 Task: Look for space in Constanta, Romania from 6th June, 2023 to 8th June, 2023 for 2 adults in price range Rs.7000 to Rs.12000. Place can be private room with 1  bedroom having 2 beds and 1 bathroom. Property type can be house, flat, guest house. Booking option can be shelf check-in. Required host language is English.
Action: Mouse moved to (511, 104)
Screenshot: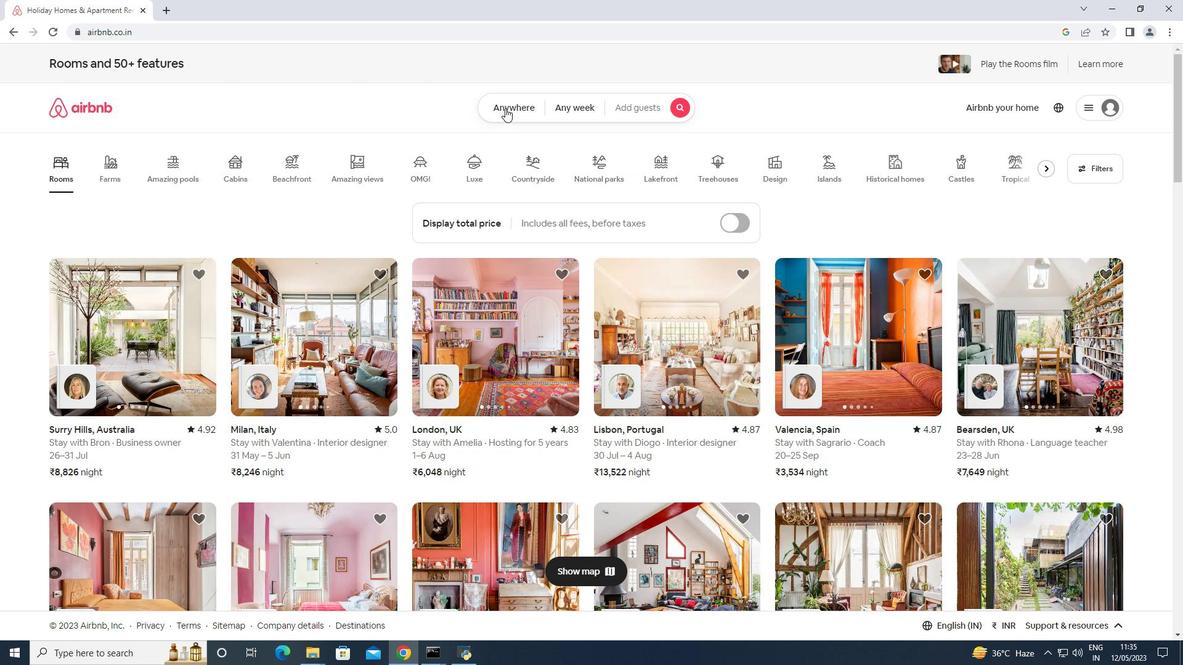 
Action: Mouse pressed left at (511, 104)
Screenshot: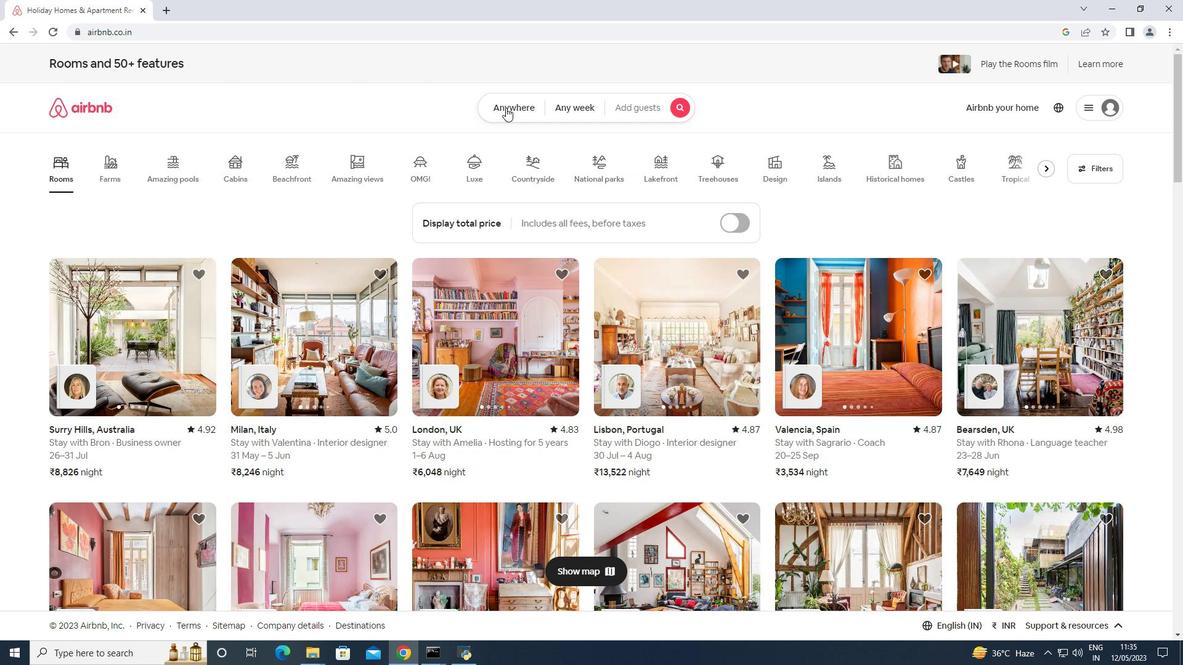 
Action: Mouse moved to (403, 149)
Screenshot: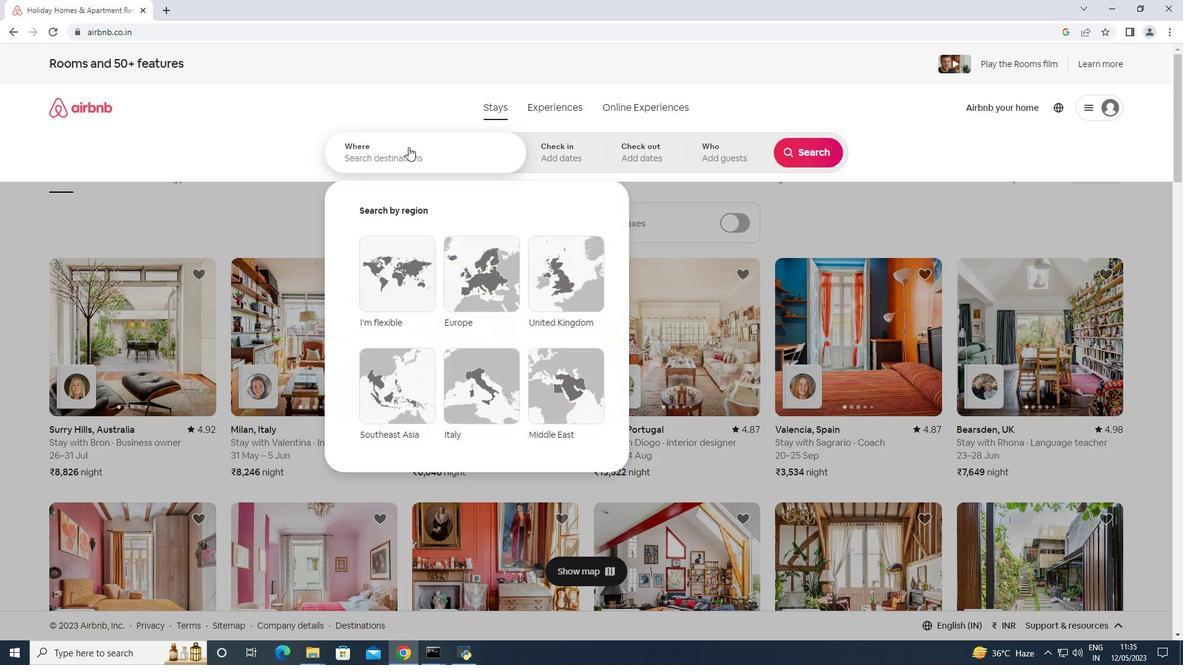 
Action: Mouse pressed left at (403, 149)
Screenshot: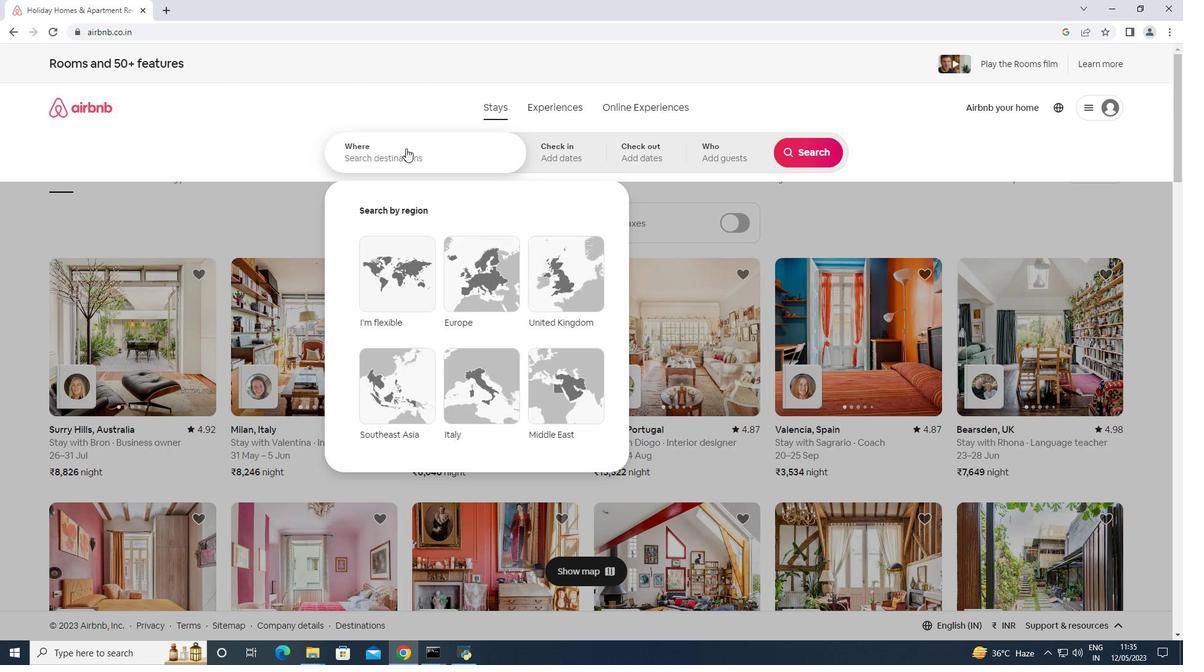 
Action: Key pressed <Key.shift>Constanta,<Key.space><Key.shift>Romania<Key.enter>
Screenshot: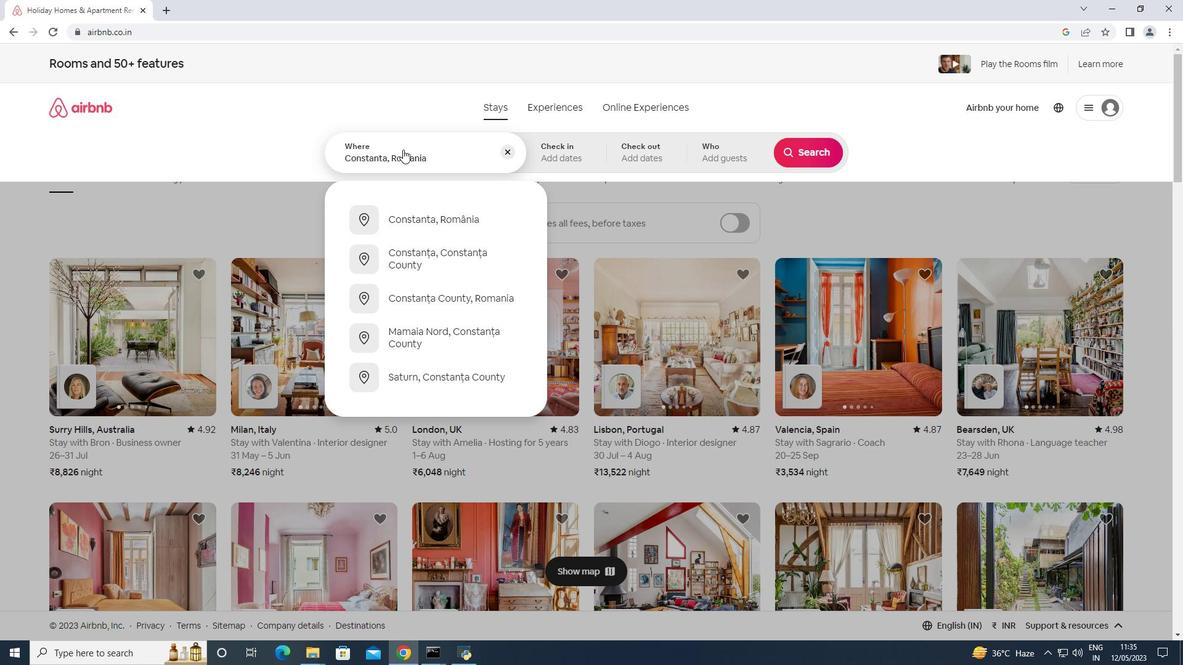 
Action: Mouse moved to (681, 336)
Screenshot: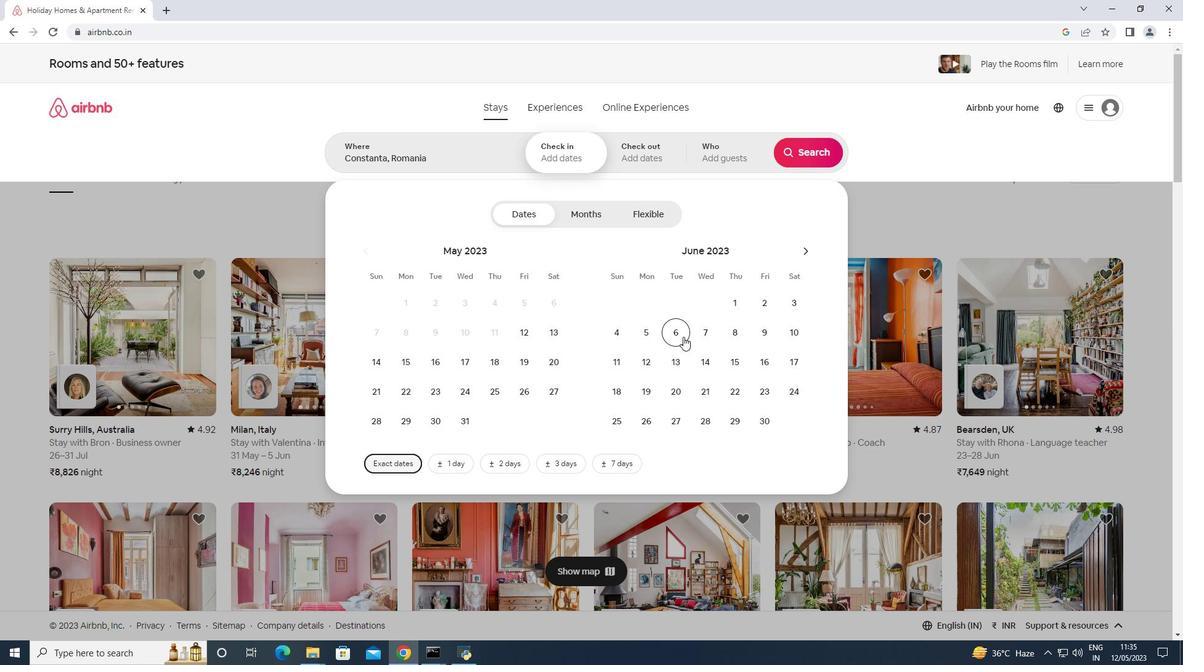 
Action: Mouse pressed left at (681, 336)
Screenshot: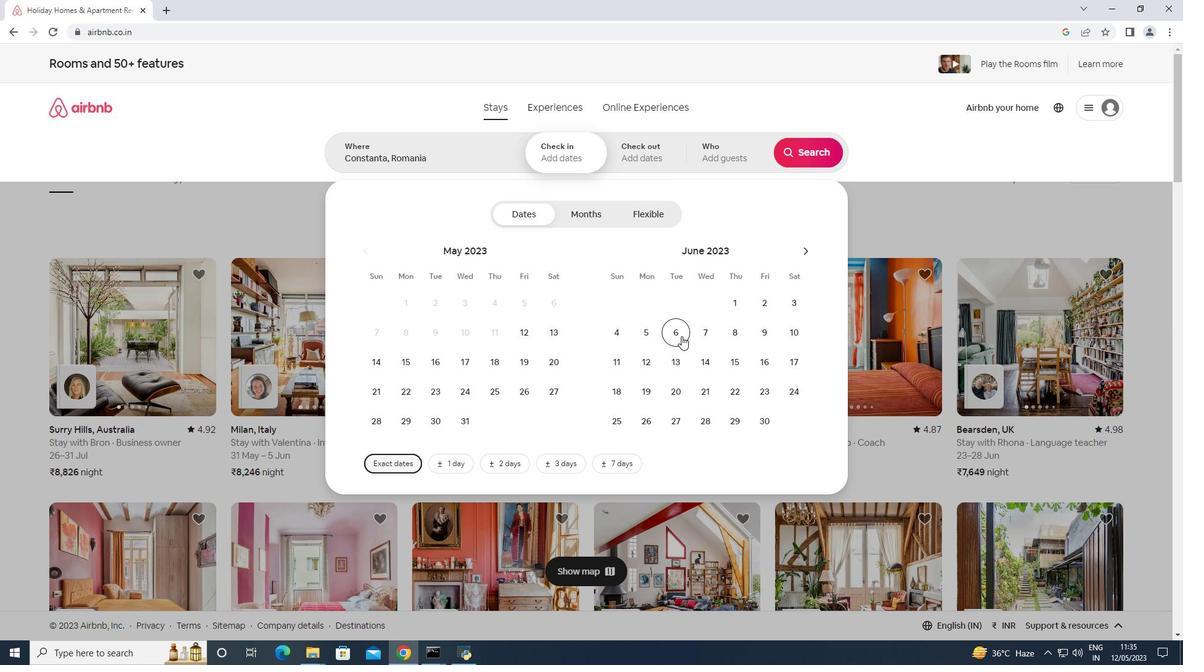
Action: Mouse moved to (728, 334)
Screenshot: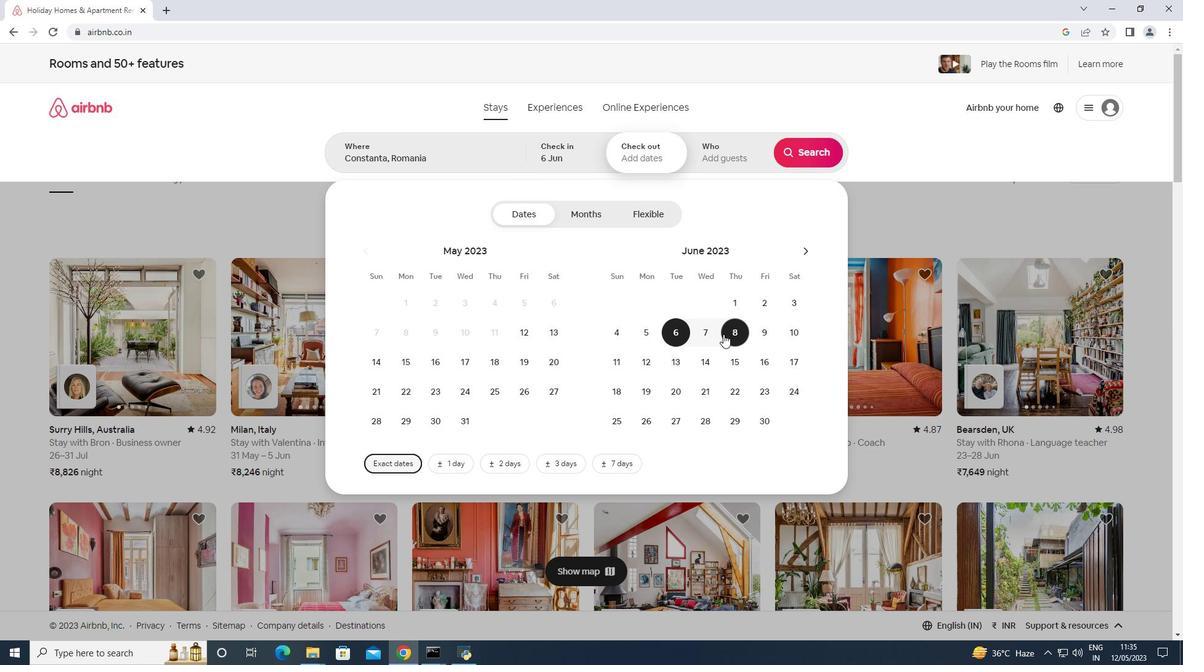 
Action: Mouse pressed left at (728, 334)
Screenshot: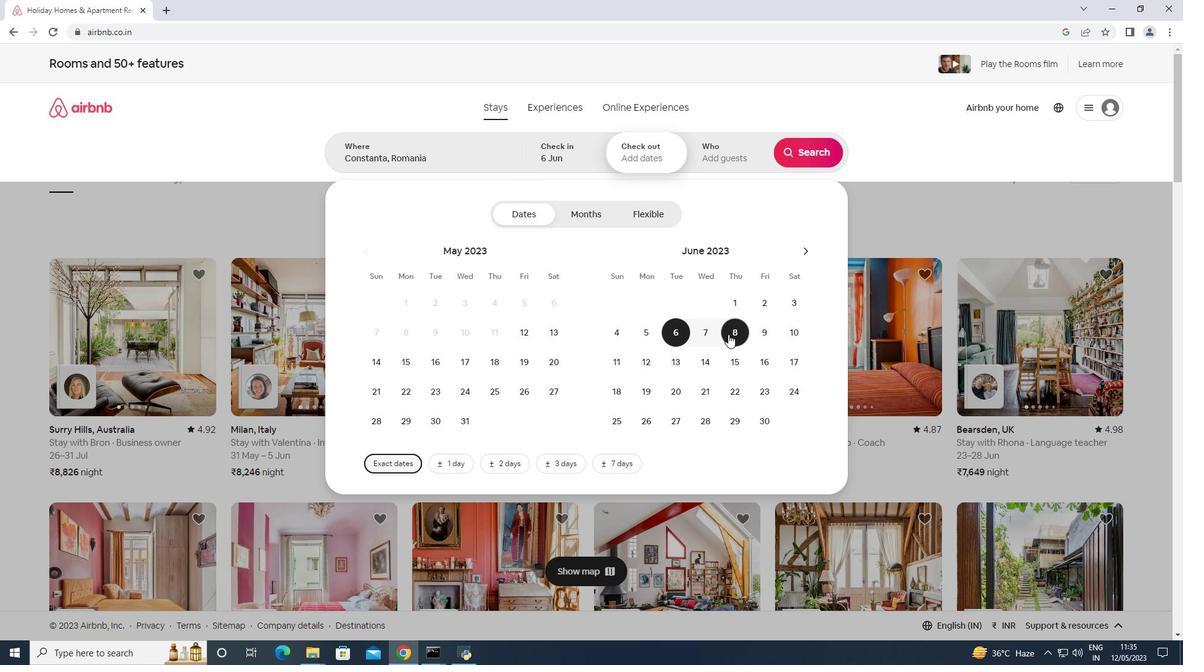 
Action: Mouse moved to (716, 149)
Screenshot: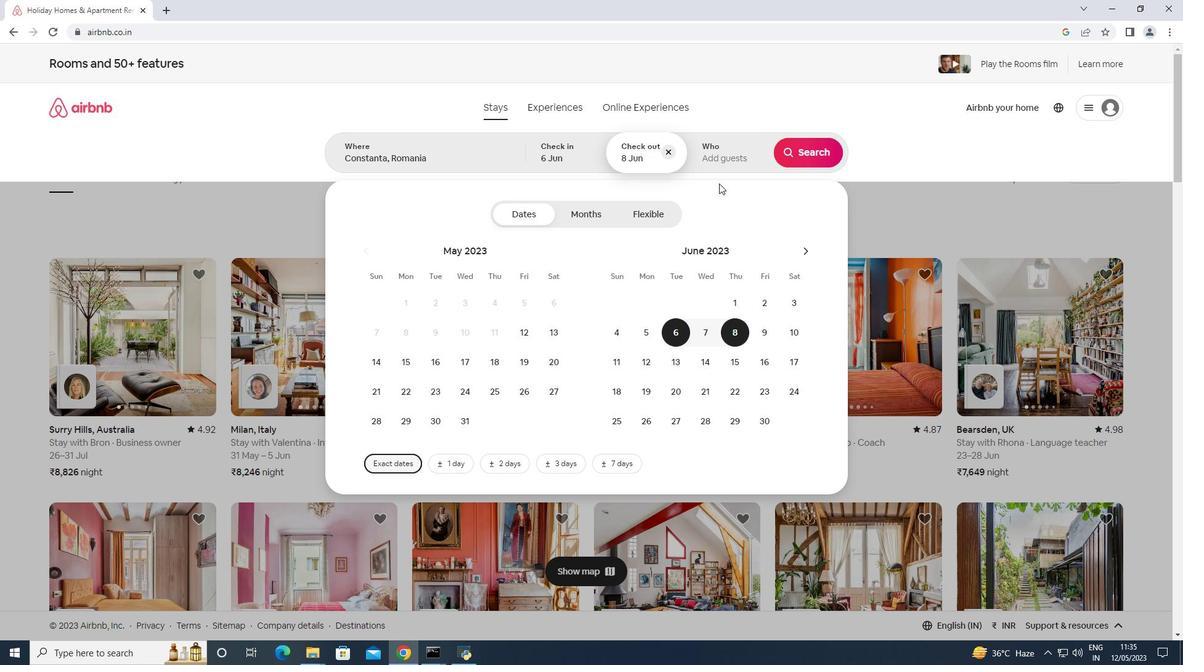 
Action: Mouse pressed left at (716, 149)
Screenshot: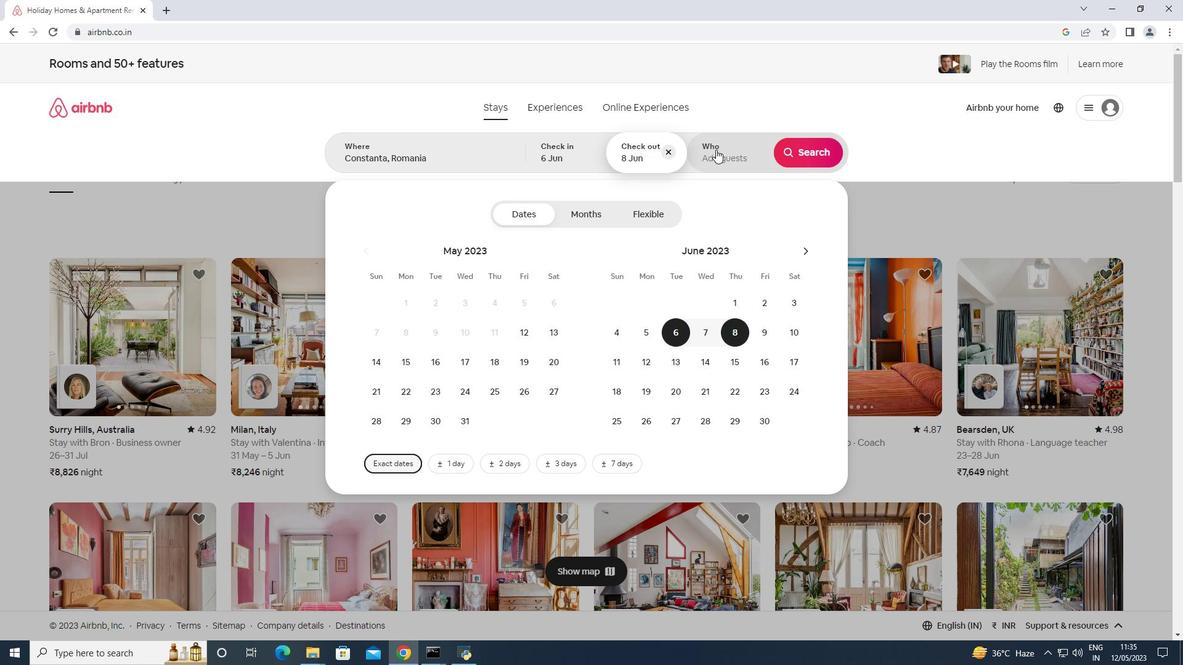 
Action: Mouse moved to (812, 211)
Screenshot: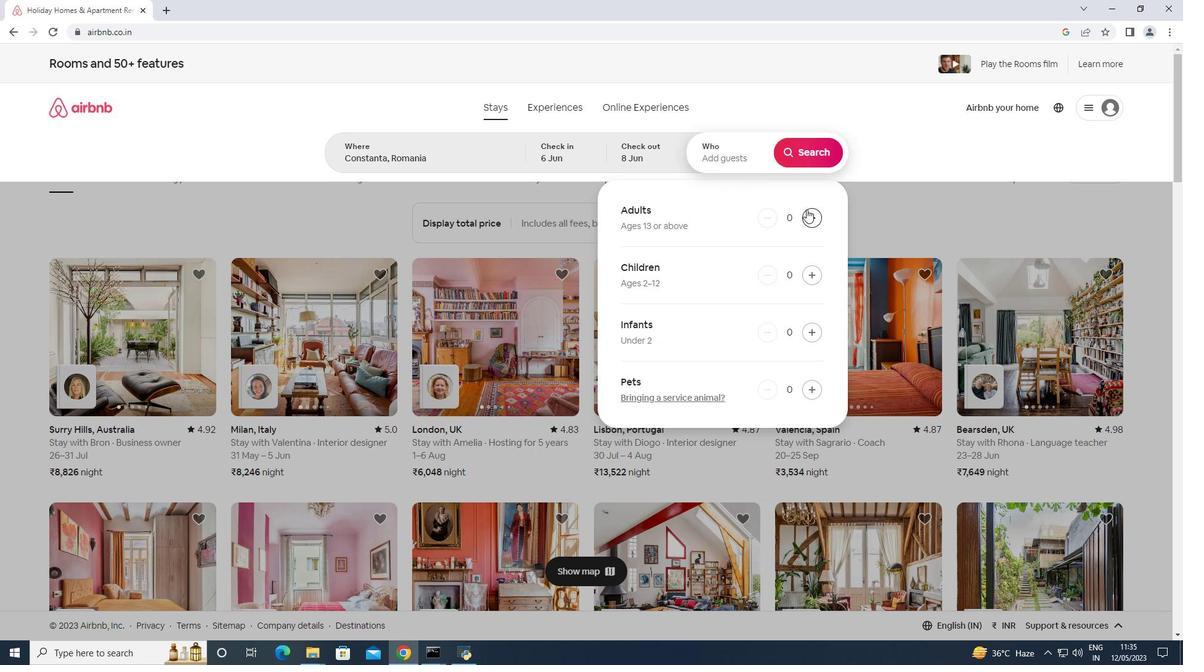 
Action: Mouse pressed left at (812, 211)
Screenshot: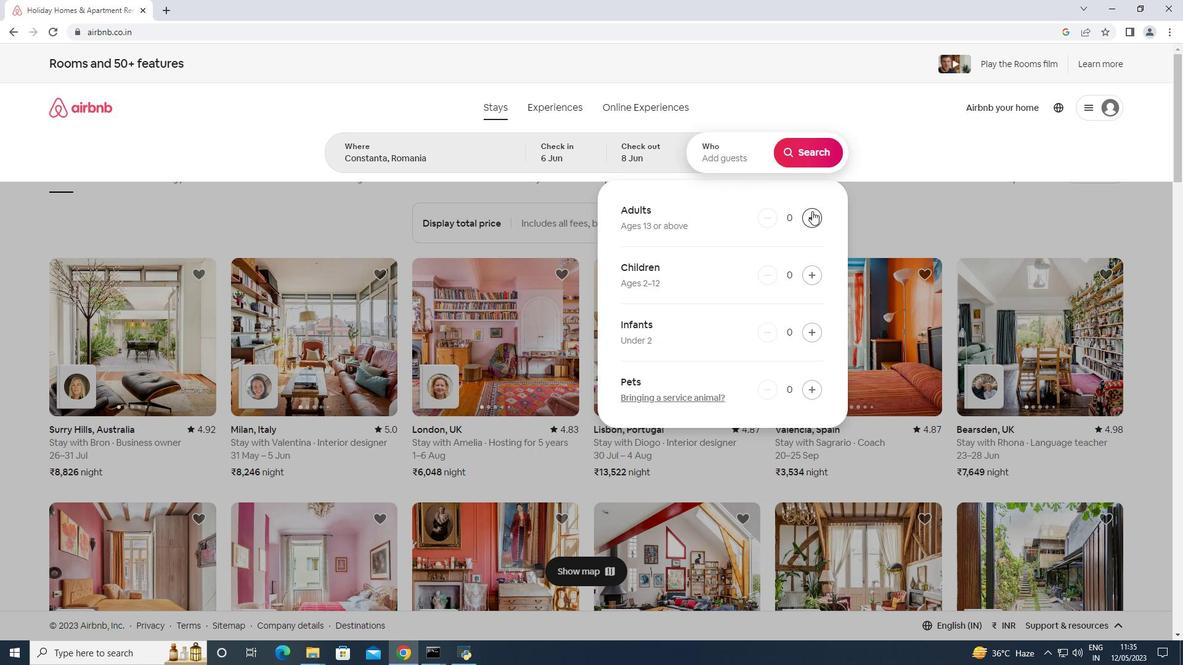 
Action: Mouse pressed left at (812, 211)
Screenshot: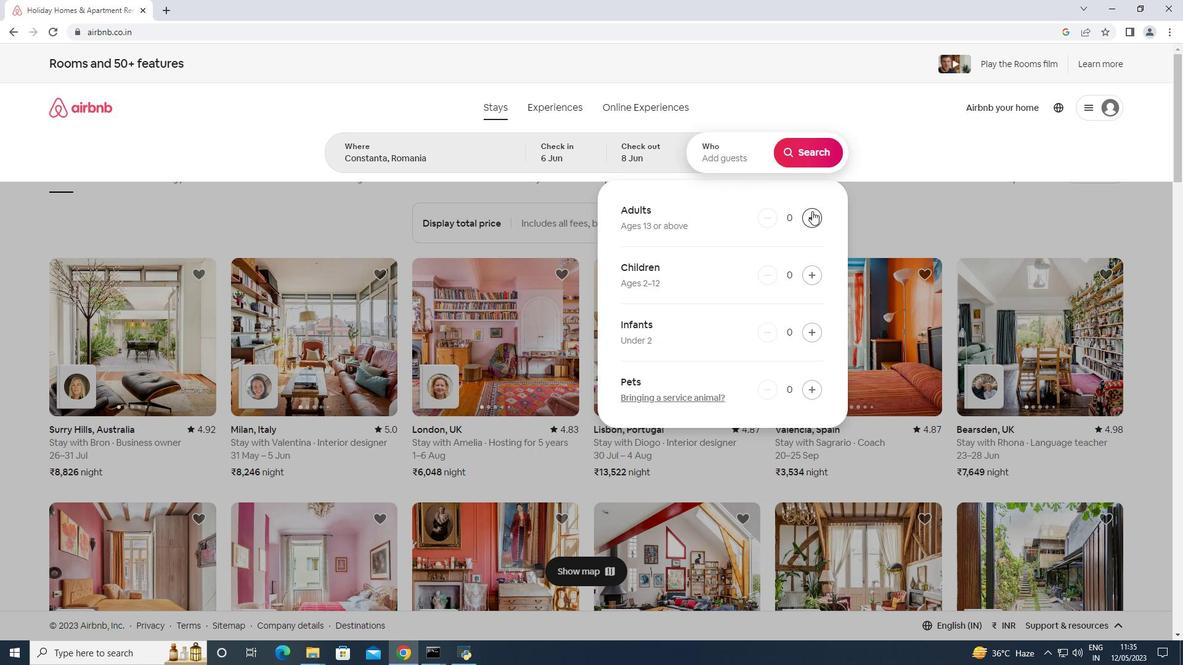 
Action: Mouse moved to (802, 154)
Screenshot: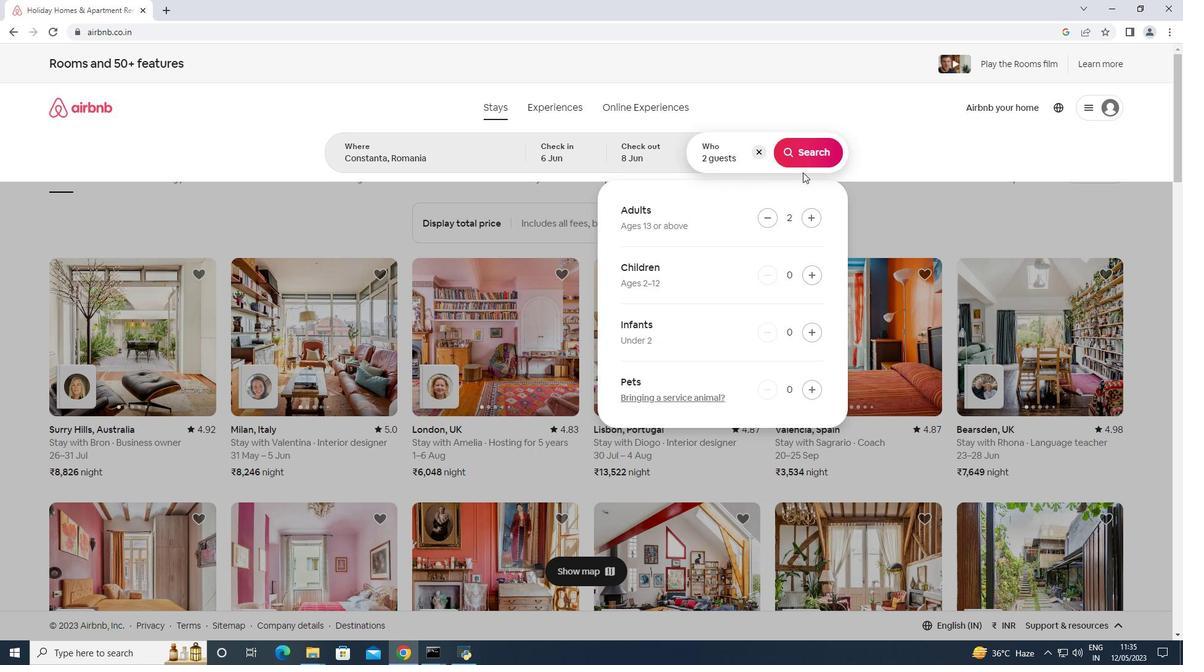 
Action: Mouse pressed left at (802, 154)
Screenshot: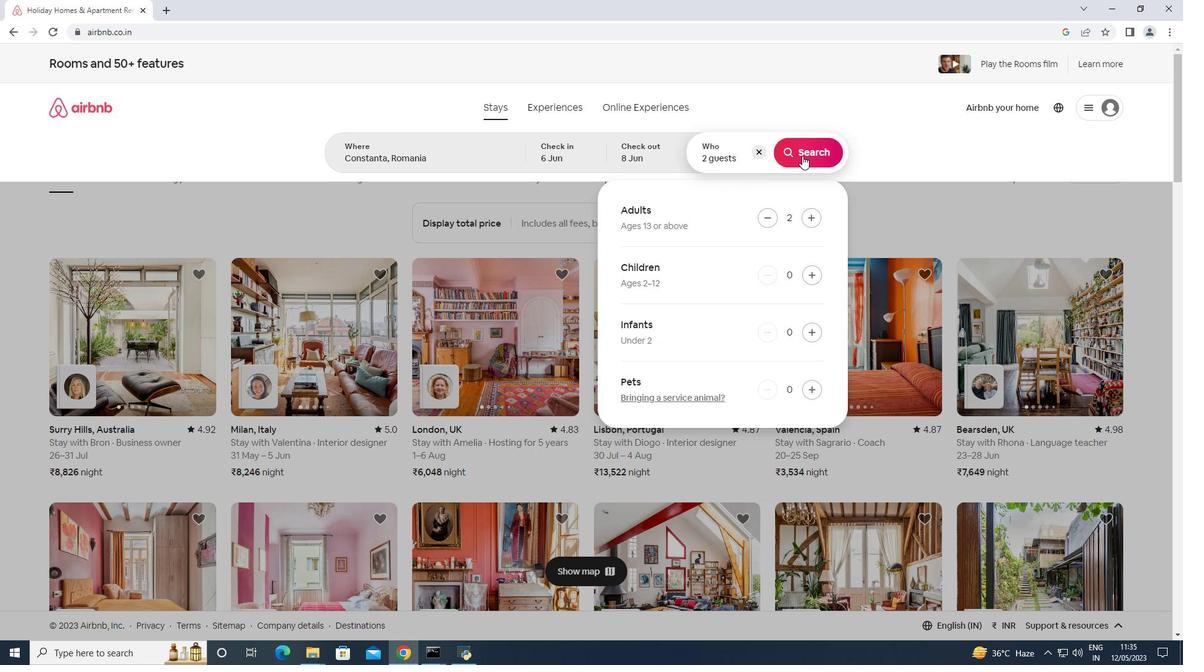 
Action: Mouse moved to (1131, 108)
Screenshot: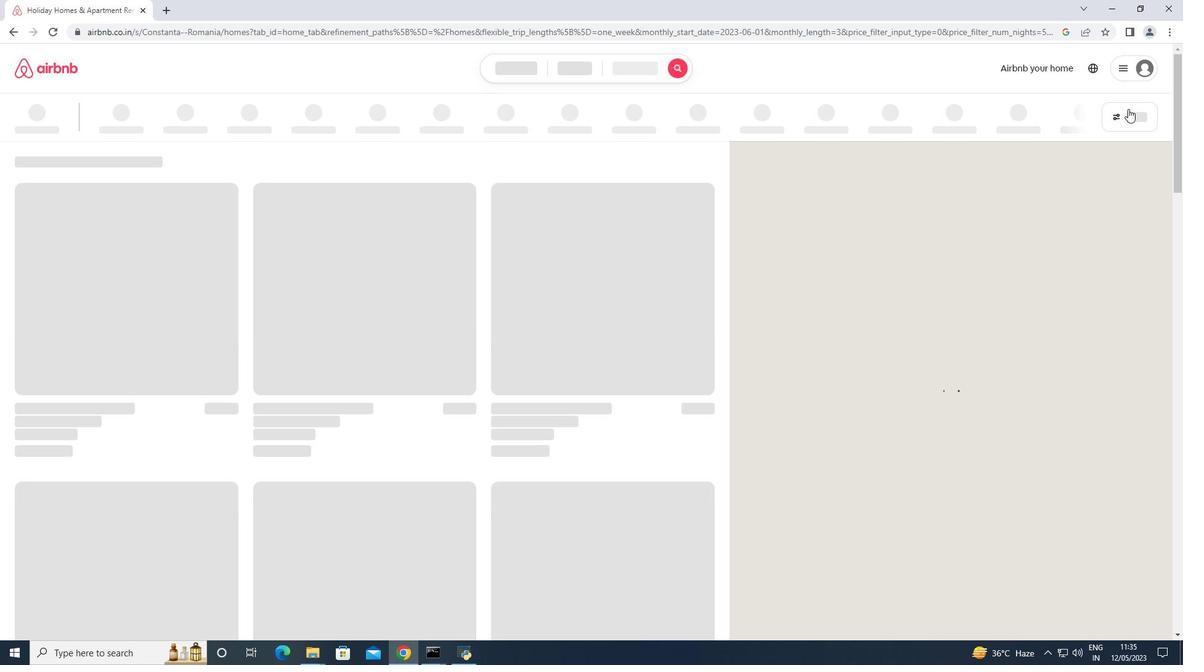 
Action: Mouse pressed left at (1131, 108)
Screenshot: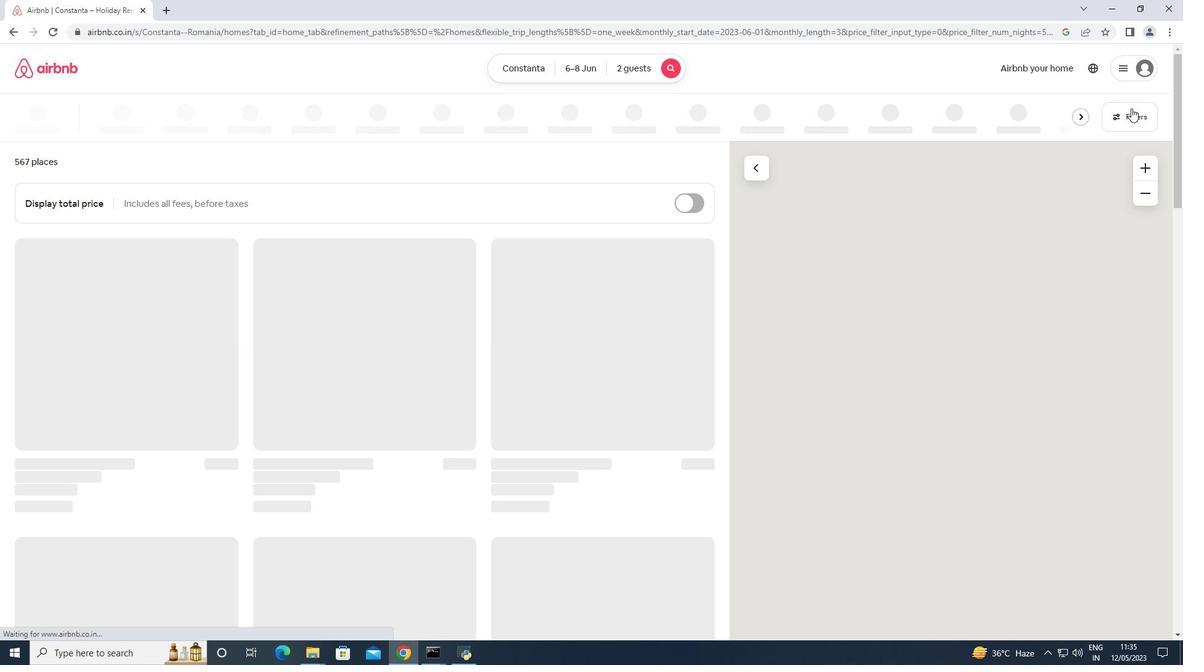 
Action: Mouse moved to (527, 406)
Screenshot: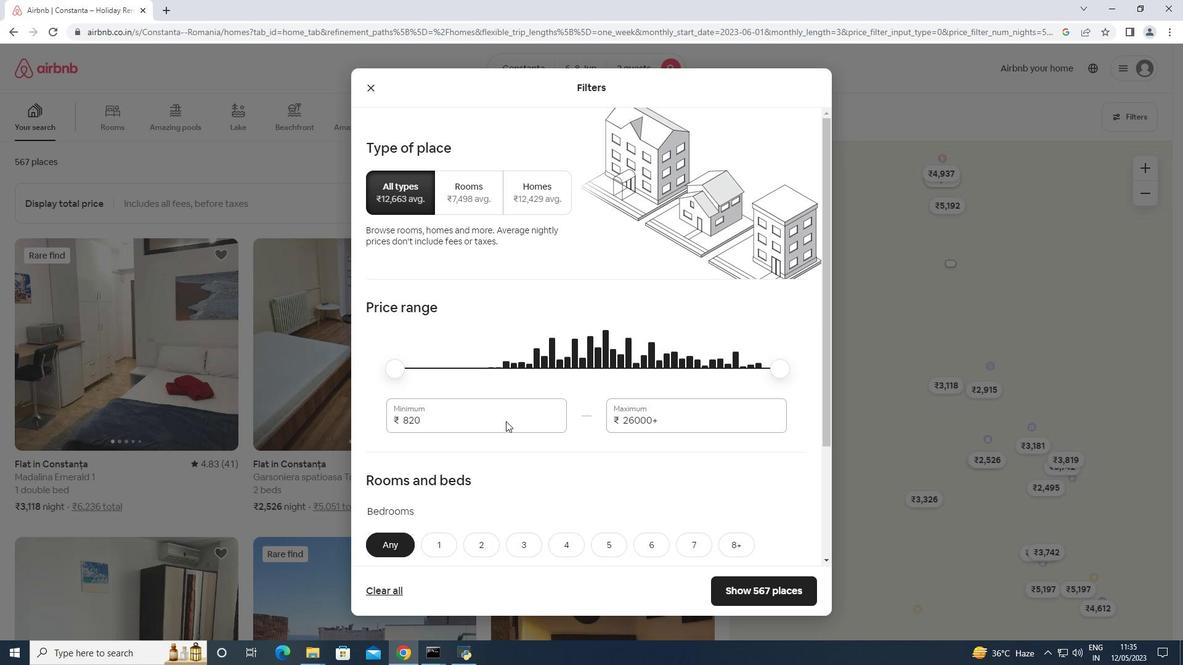 
Action: Mouse pressed left at (527, 406)
Screenshot: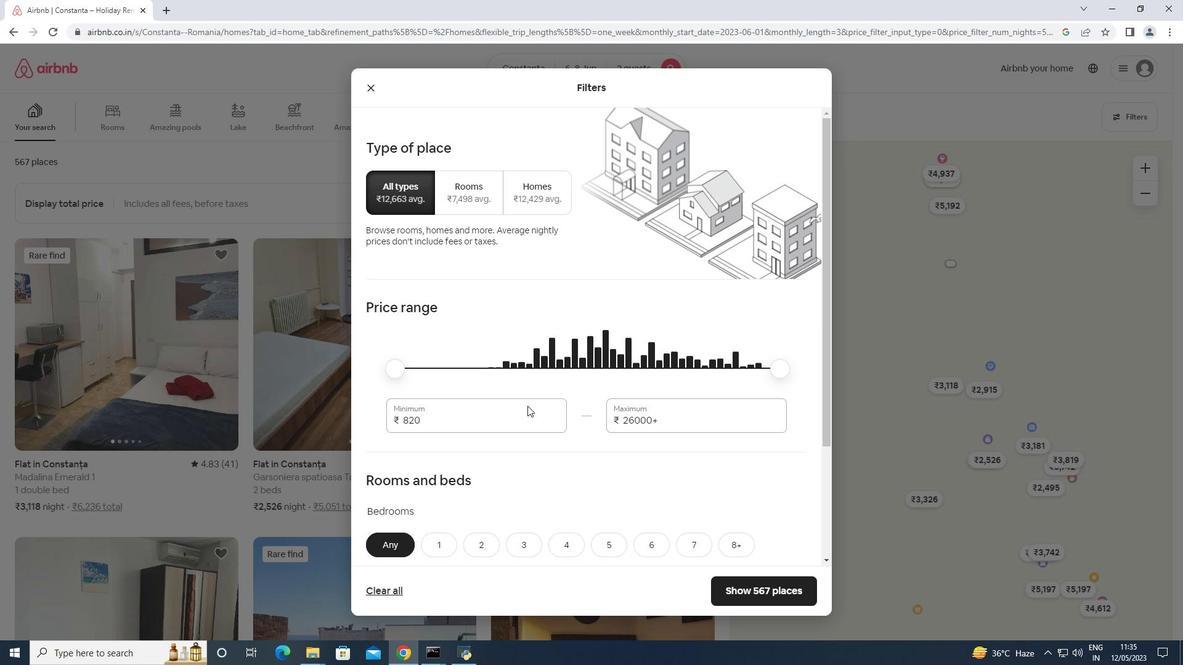 
Action: Mouse pressed left at (527, 406)
Screenshot: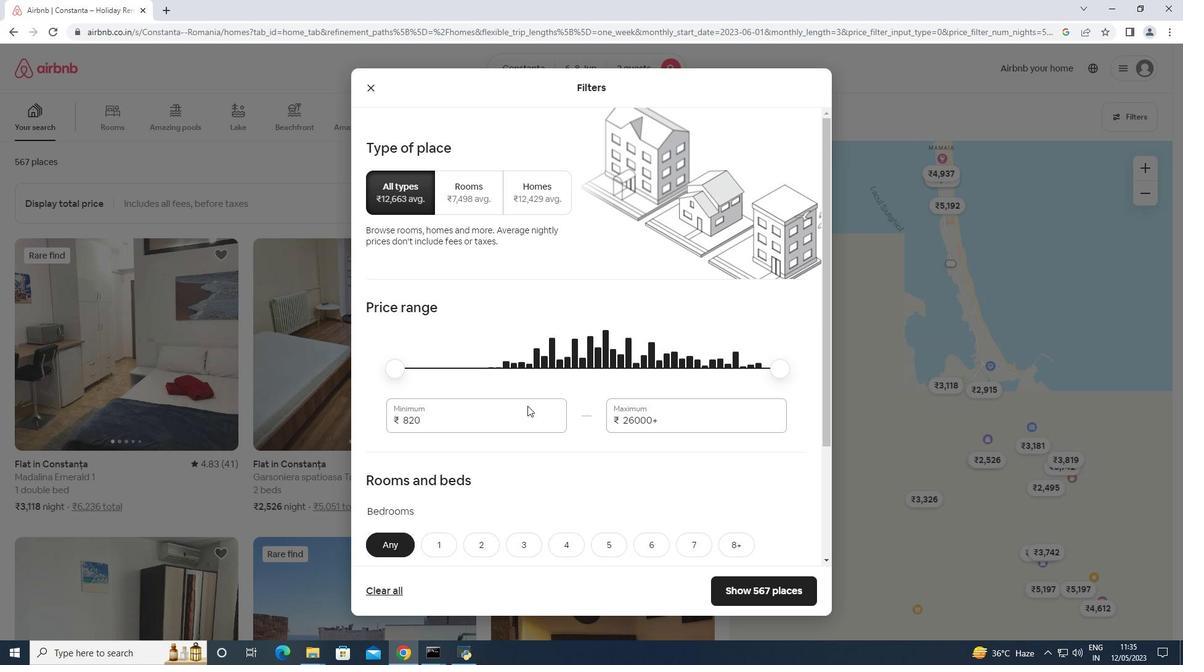 
Action: Mouse moved to (528, 405)
Screenshot: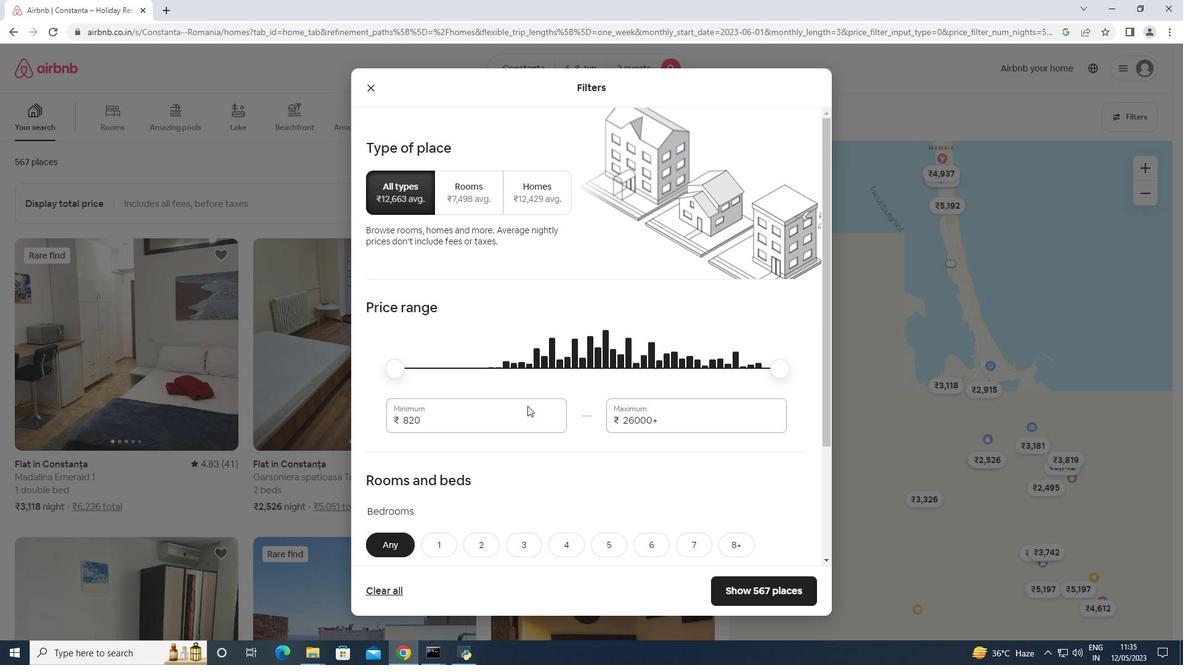 
Action: Mouse pressed left at (528, 405)
Screenshot: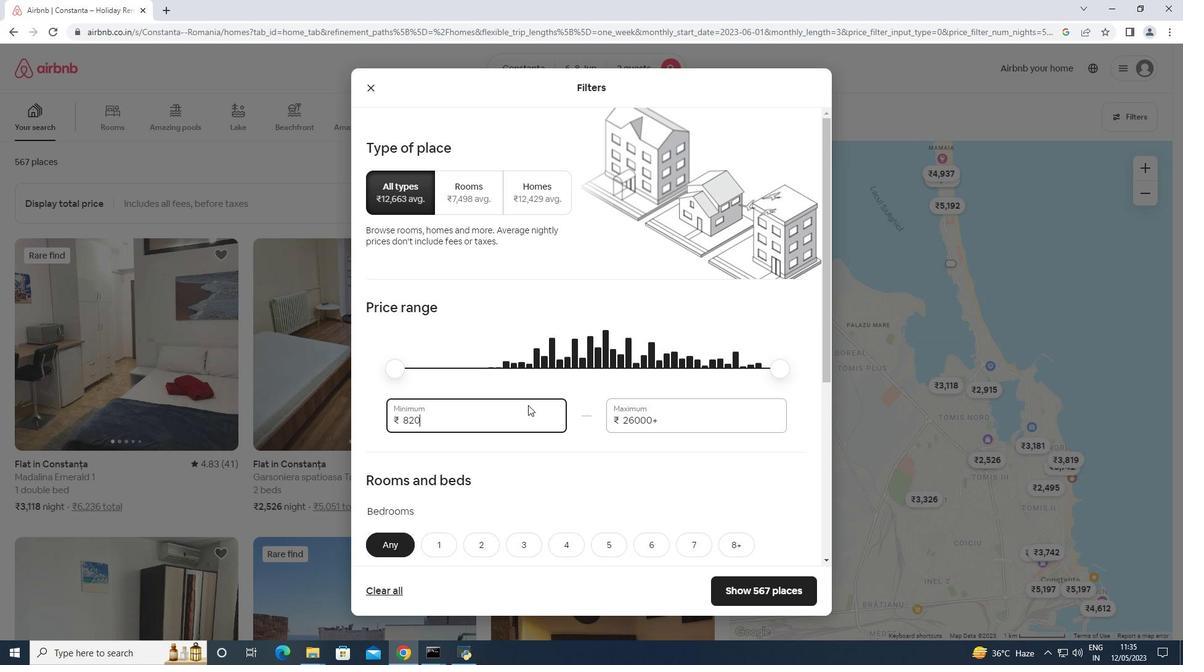 
Action: Mouse pressed left at (528, 405)
Screenshot: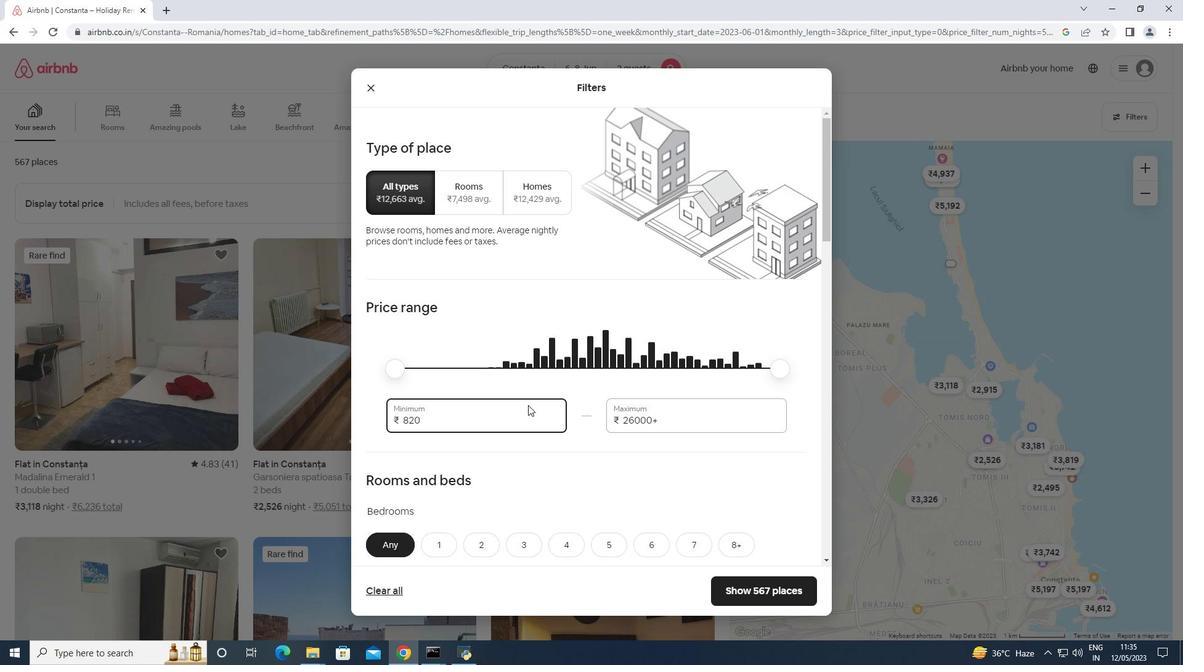 
Action: Mouse pressed left at (528, 405)
Screenshot: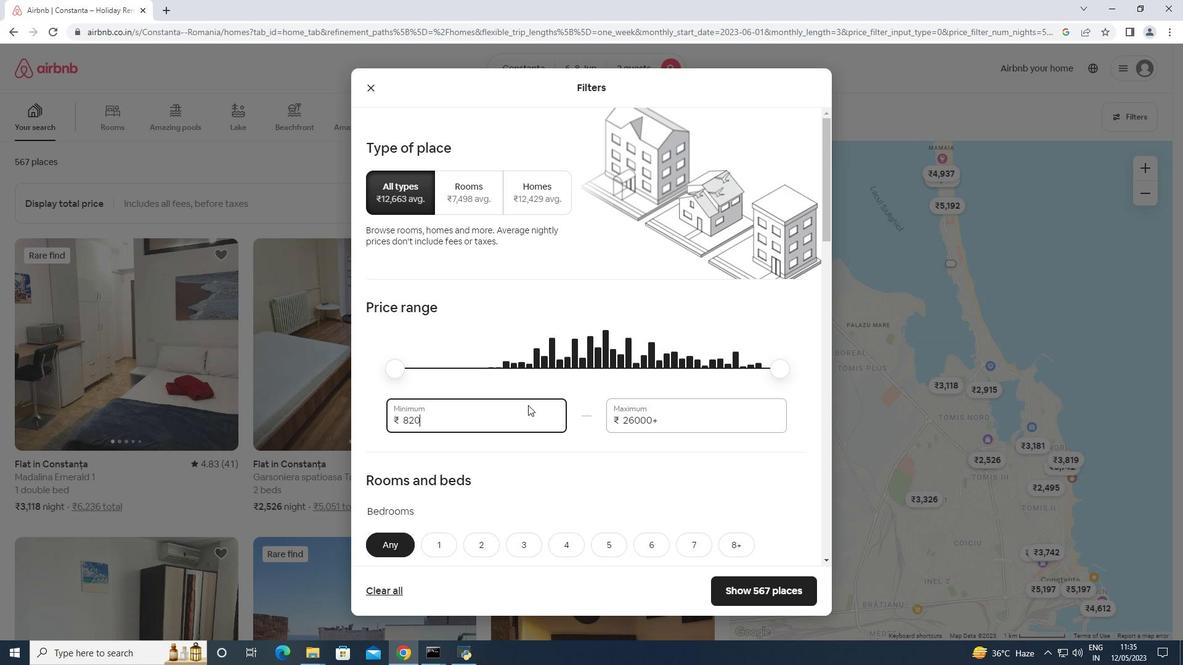 
Action: Mouse pressed left at (528, 405)
Screenshot: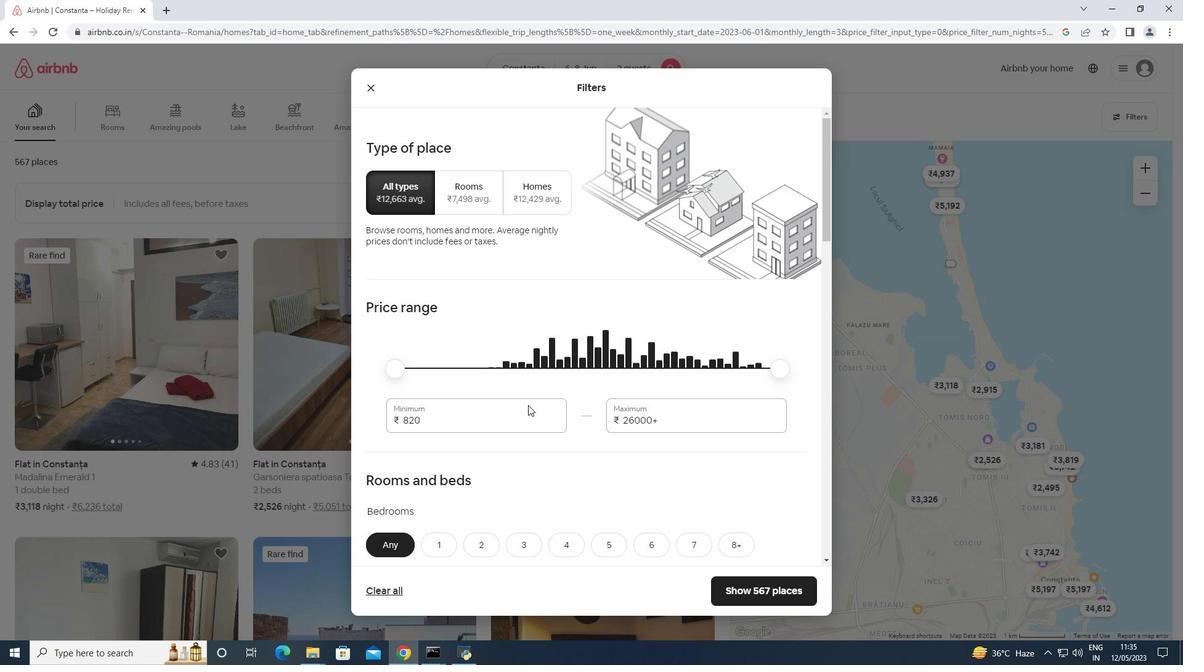
Action: Key pressed <Key.backspace><Key.backspace><Key.backspace><Key.backspace>7000<Key.tab>12000
Screenshot: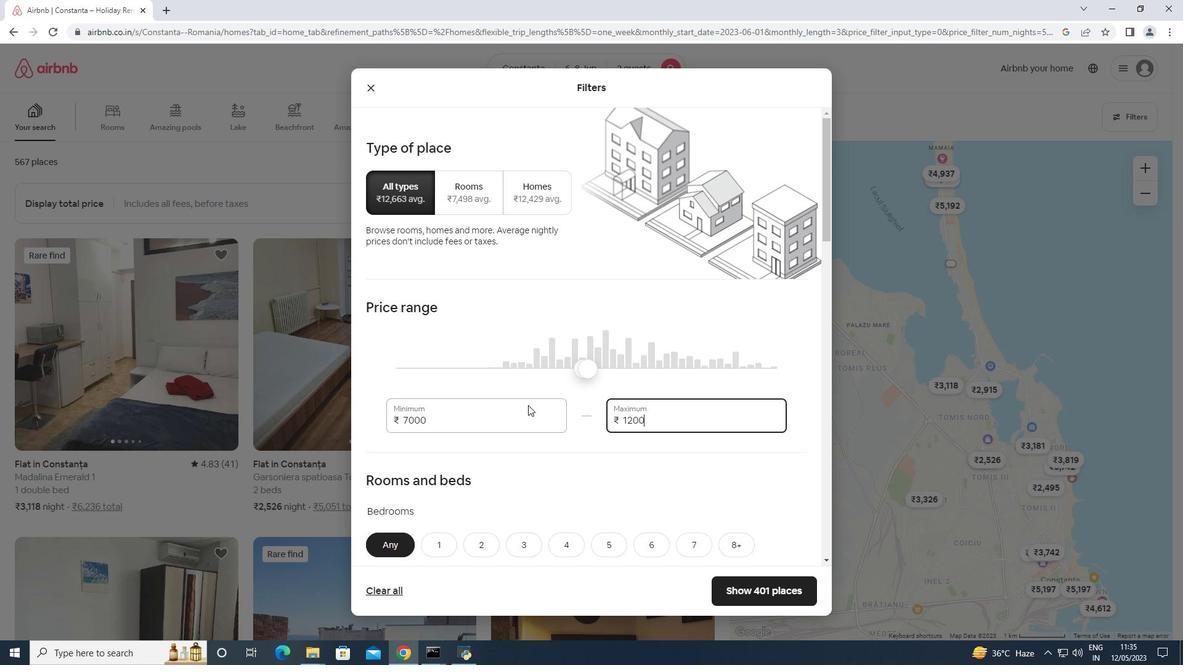 
Action: Mouse scrolled (528, 405) with delta (0, 0)
Screenshot: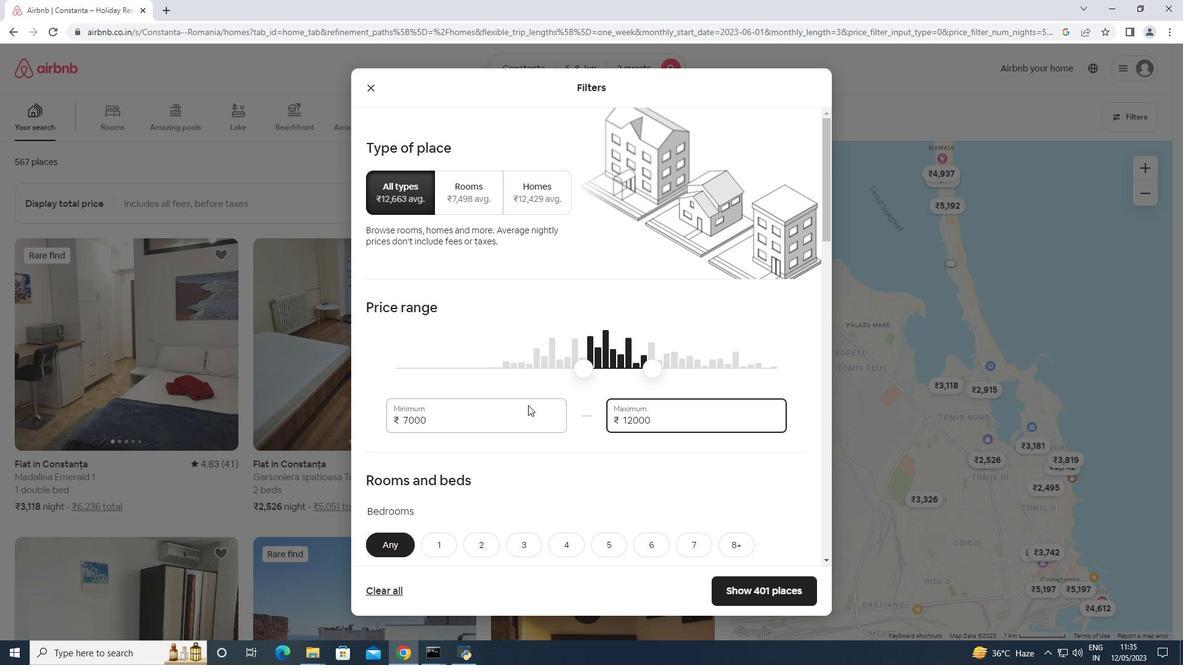 
Action: Mouse scrolled (528, 405) with delta (0, 0)
Screenshot: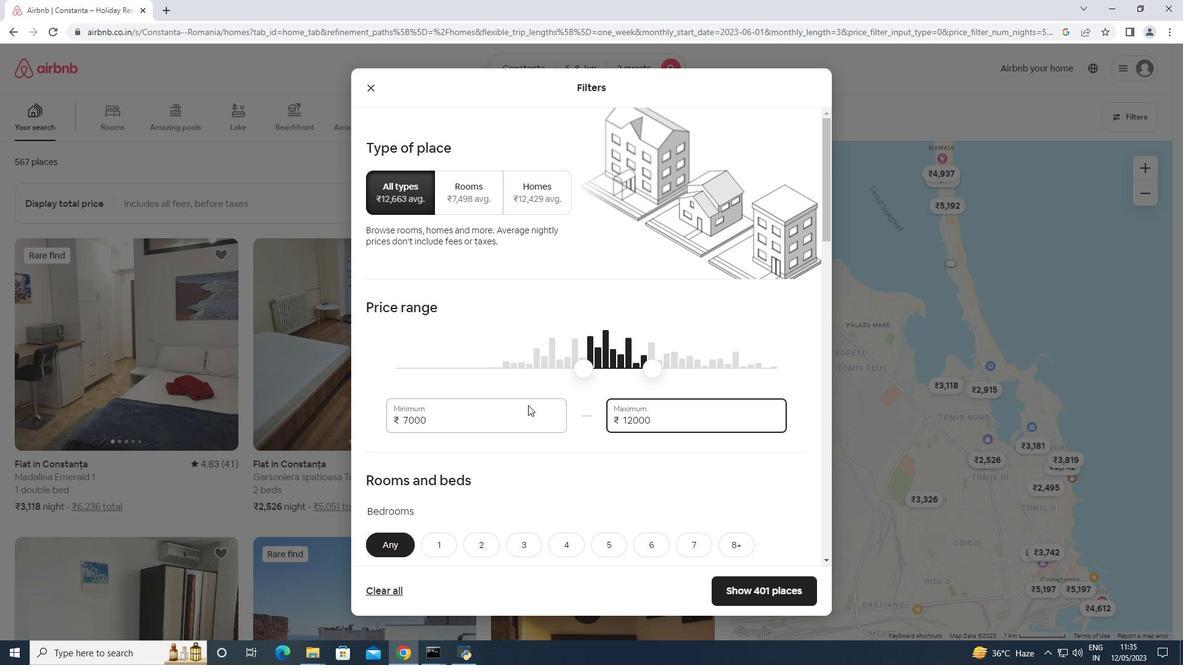 
Action: Mouse scrolled (528, 405) with delta (0, 0)
Screenshot: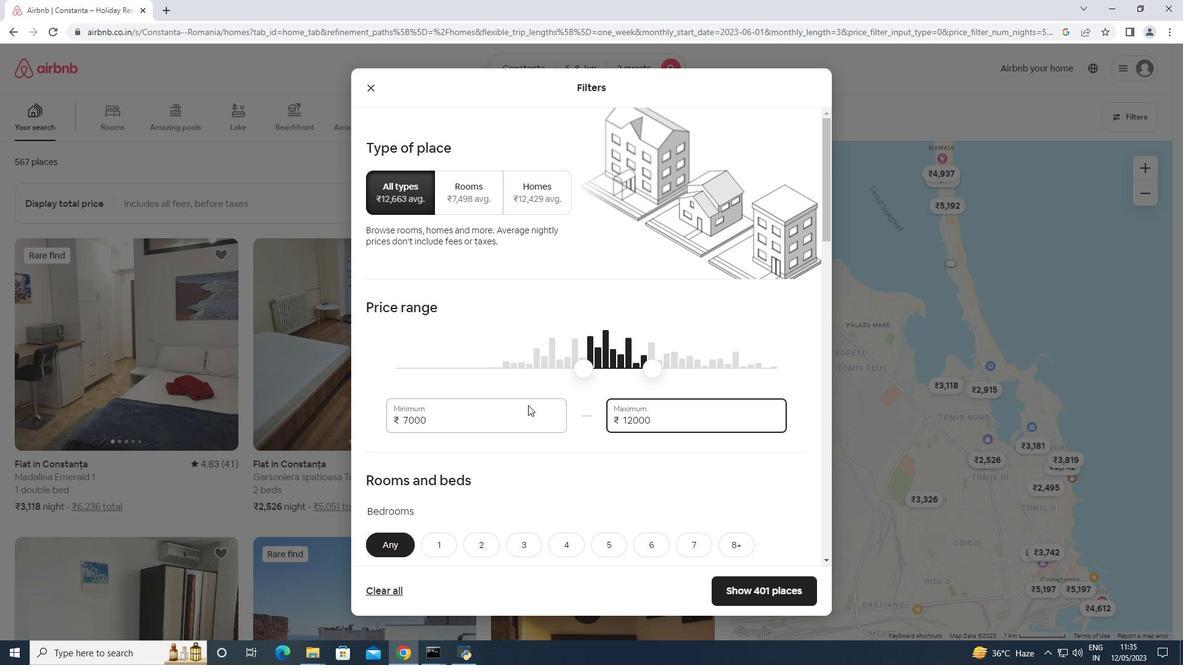 
Action: Mouse scrolled (528, 405) with delta (0, 0)
Screenshot: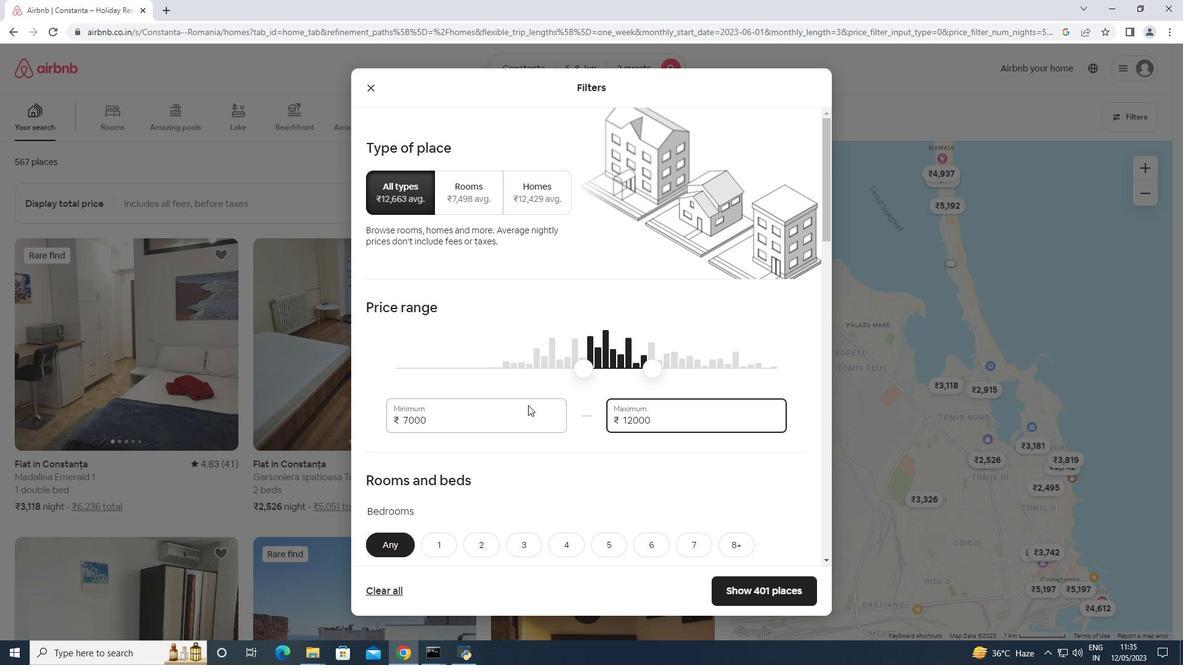 
Action: Mouse scrolled (528, 405) with delta (0, 0)
Screenshot: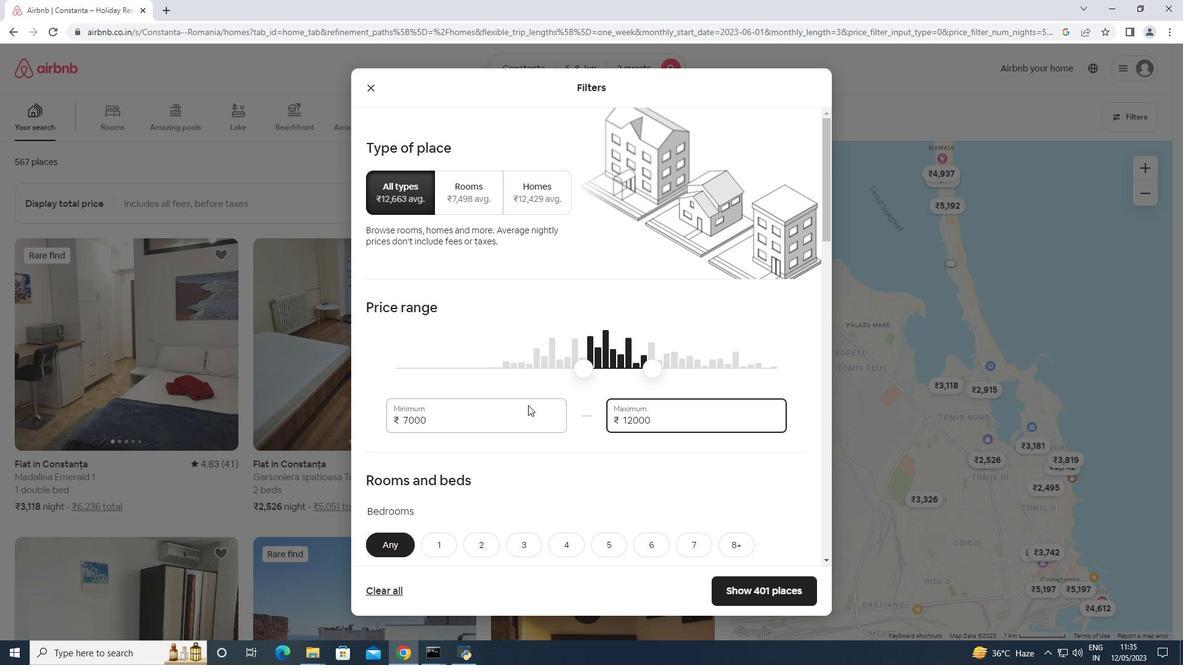 
Action: Mouse scrolled (528, 405) with delta (0, 0)
Screenshot: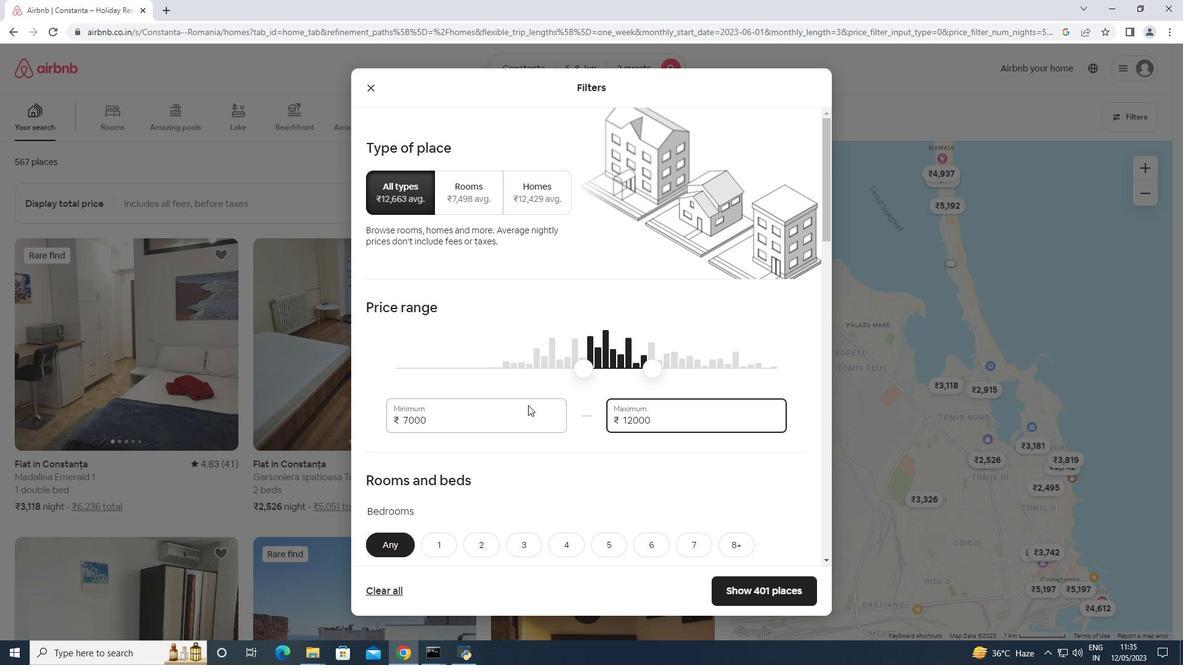 
Action: Mouse moved to (438, 181)
Screenshot: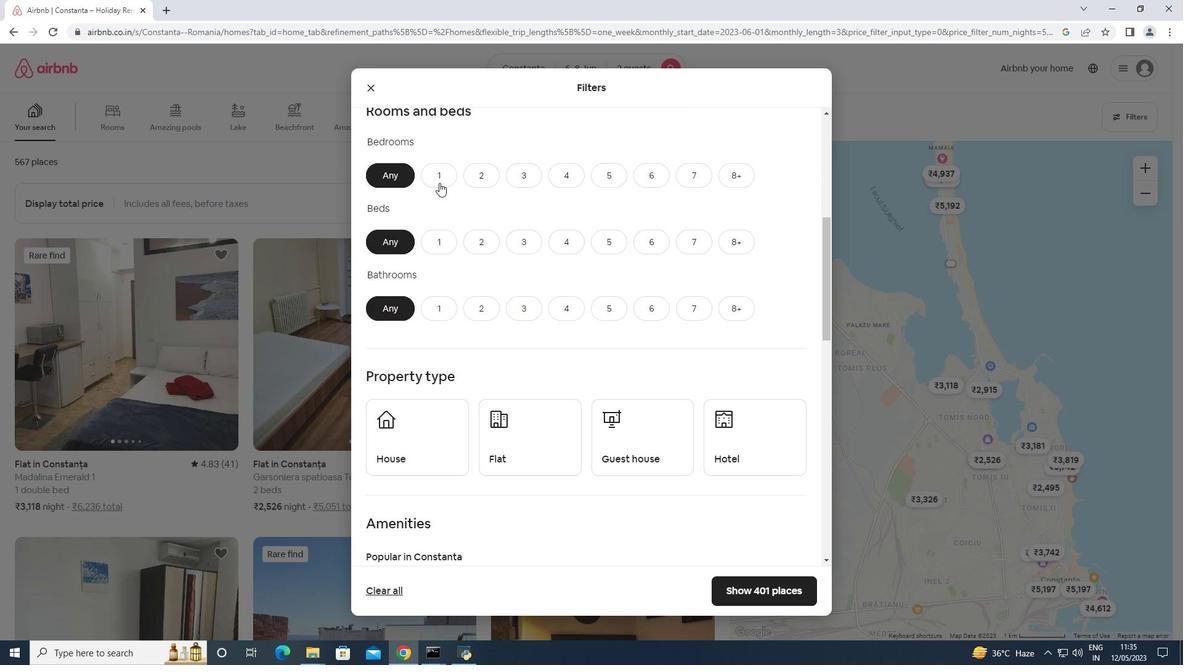 
Action: Mouse pressed left at (438, 181)
Screenshot: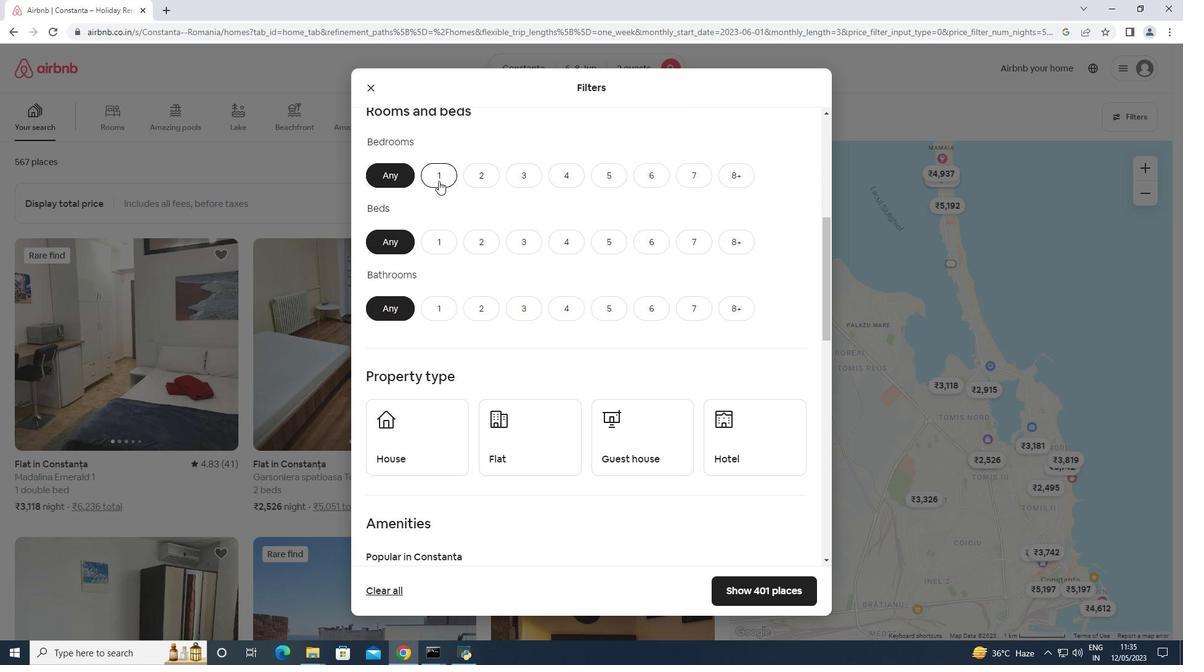 
Action: Mouse moved to (476, 246)
Screenshot: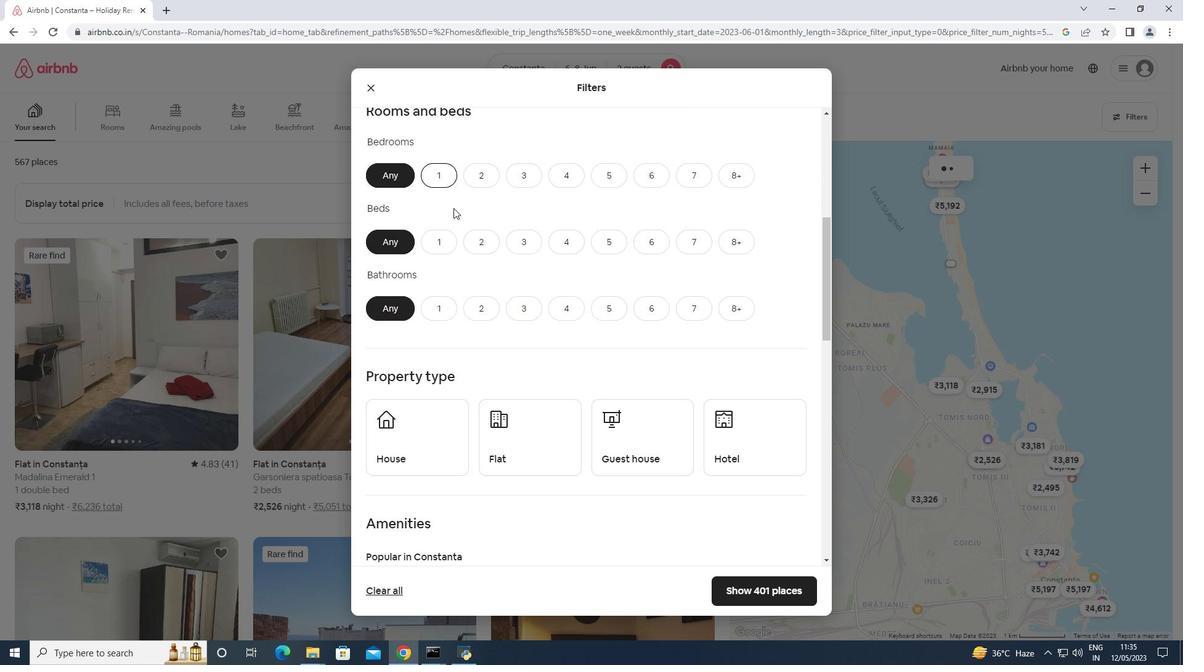 
Action: Mouse pressed left at (476, 246)
Screenshot: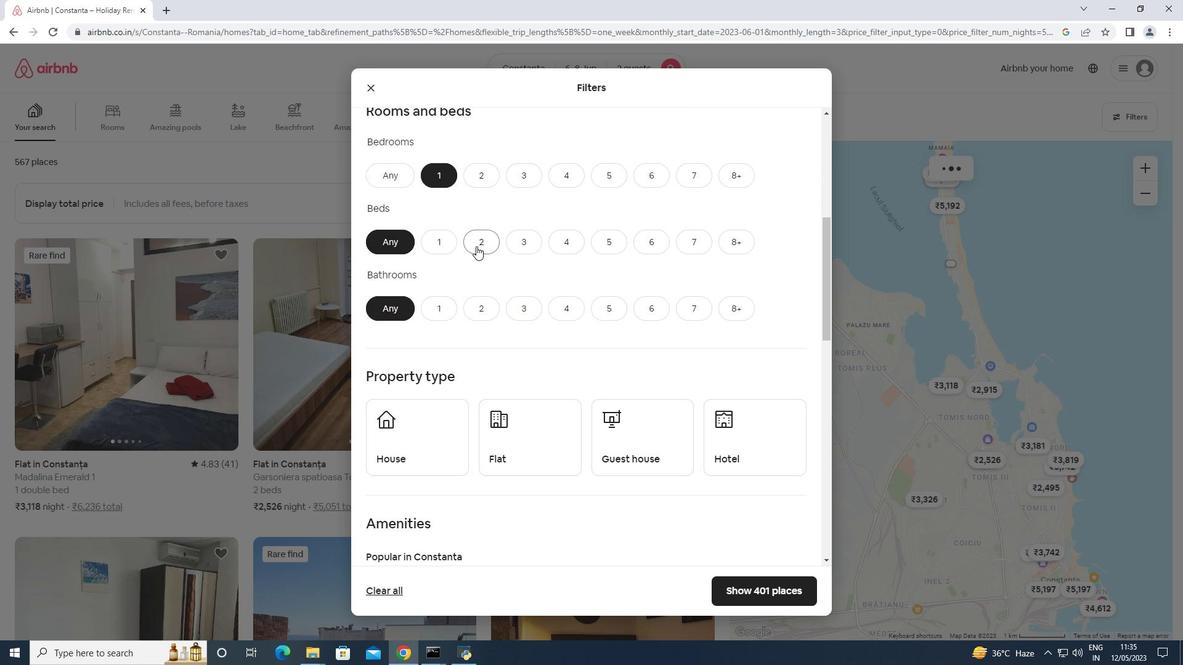 
Action: Mouse moved to (458, 301)
Screenshot: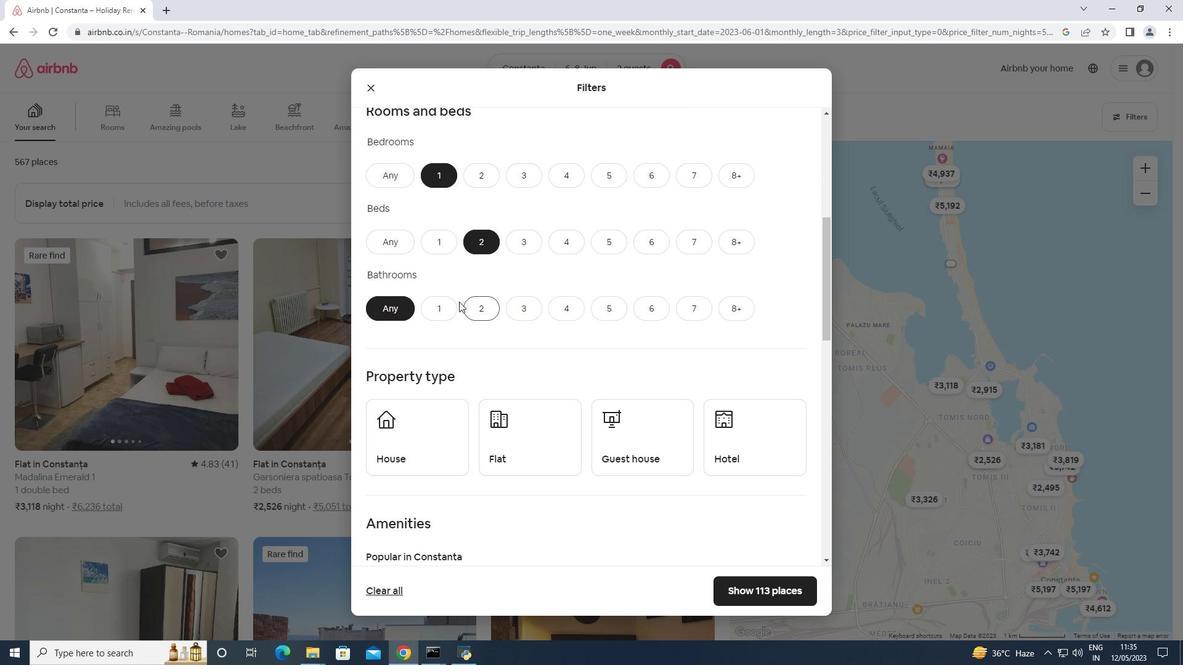 
Action: Mouse pressed left at (458, 301)
Screenshot: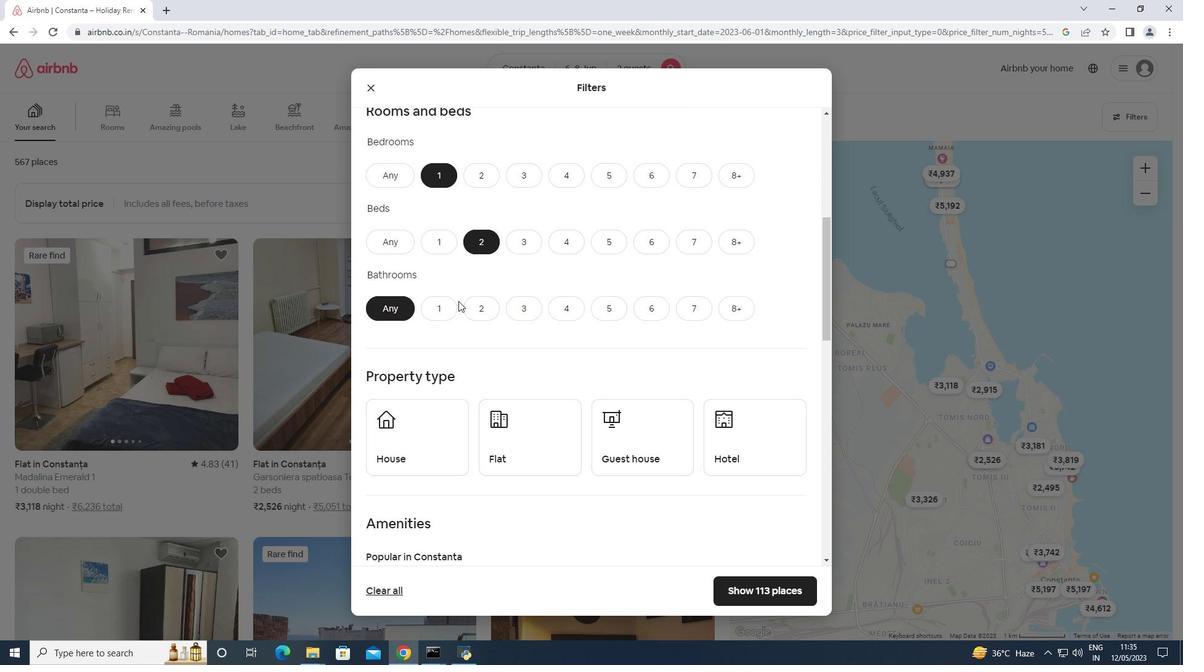 
Action: Mouse moved to (446, 307)
Screenshot: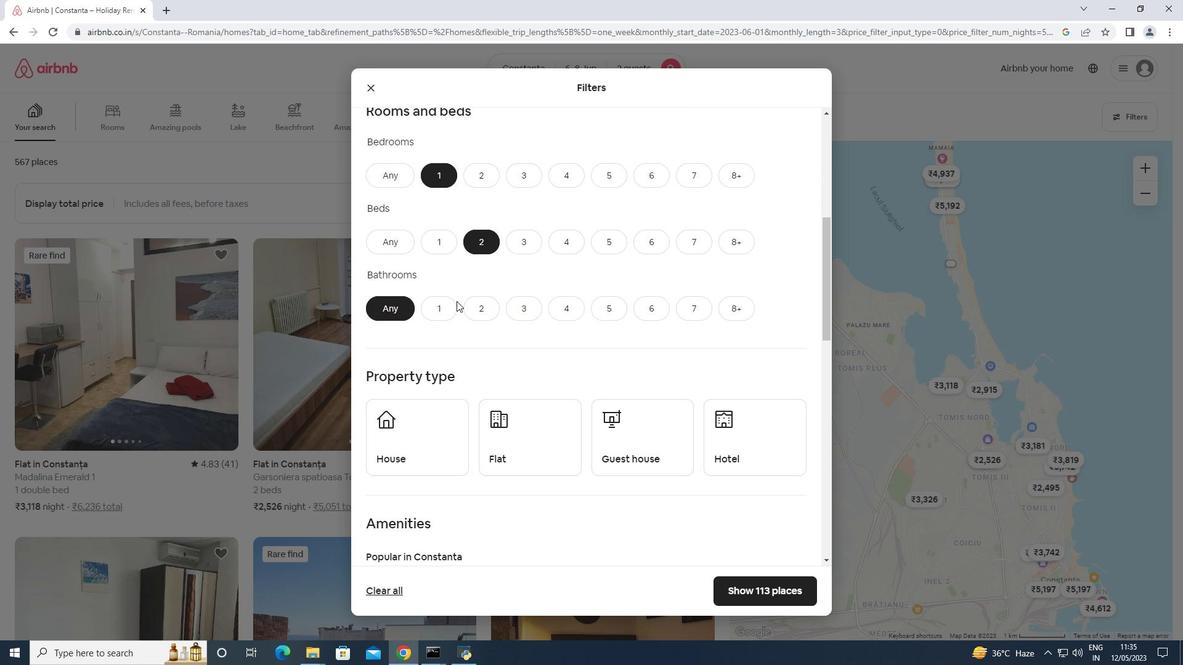 
Action: Mouse pressed left at (446, 307)
Screenshot: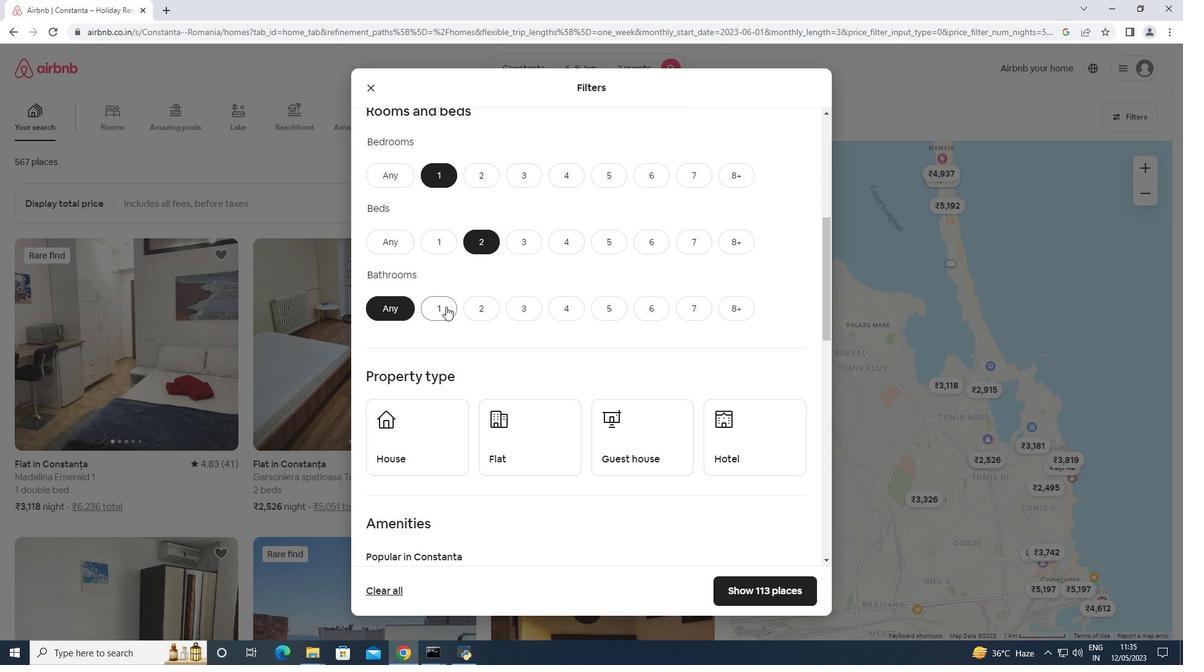 
Action: Mouse scrolled (446, 306) with delta (0, 0)
Screenshot: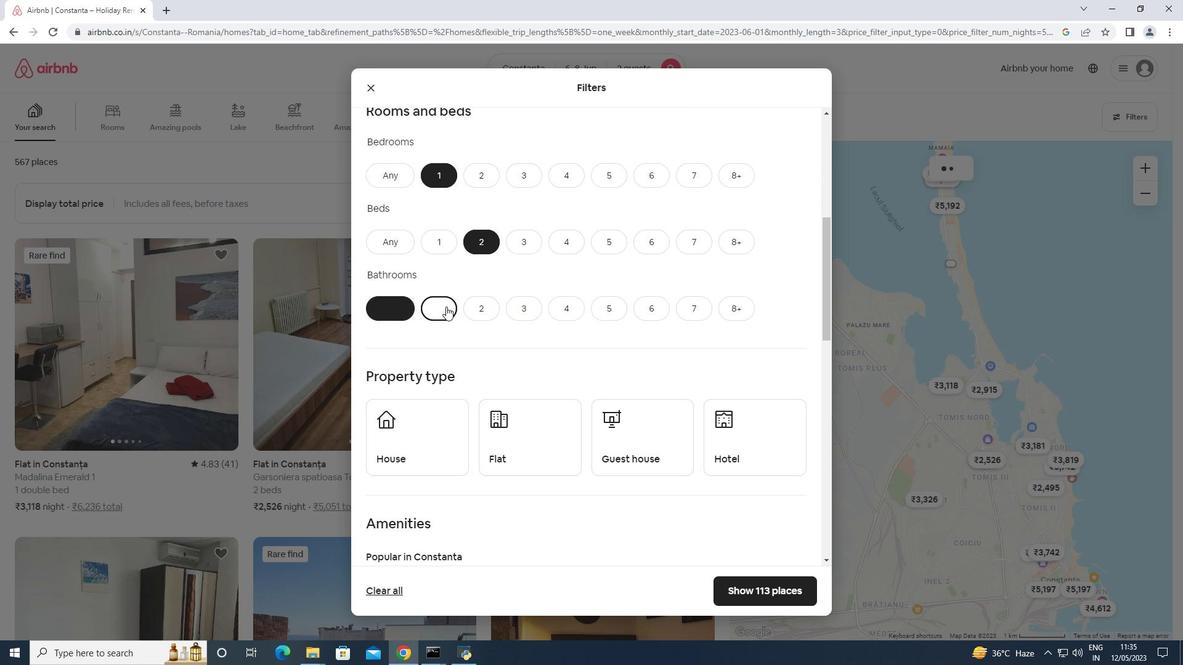 
Action: Mouse scrolled (446, 306) with delta (0, 0)
Screenshot: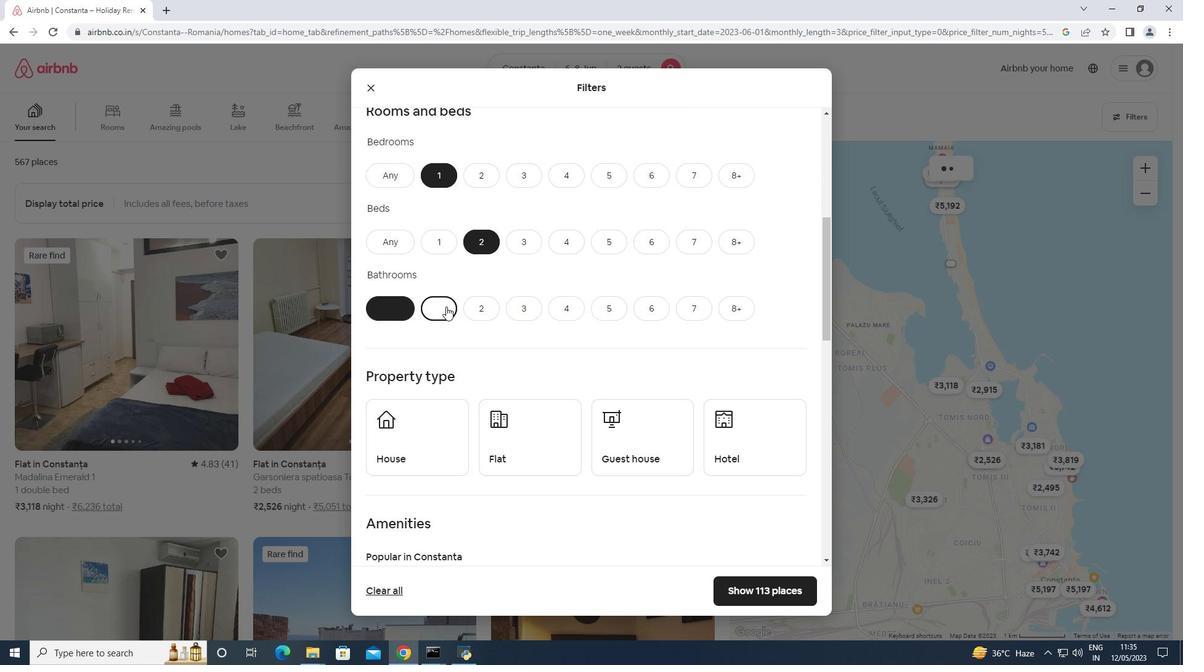 
Action: Mouse scrolled (446, 306) with delta (0, 0)
Screenshot: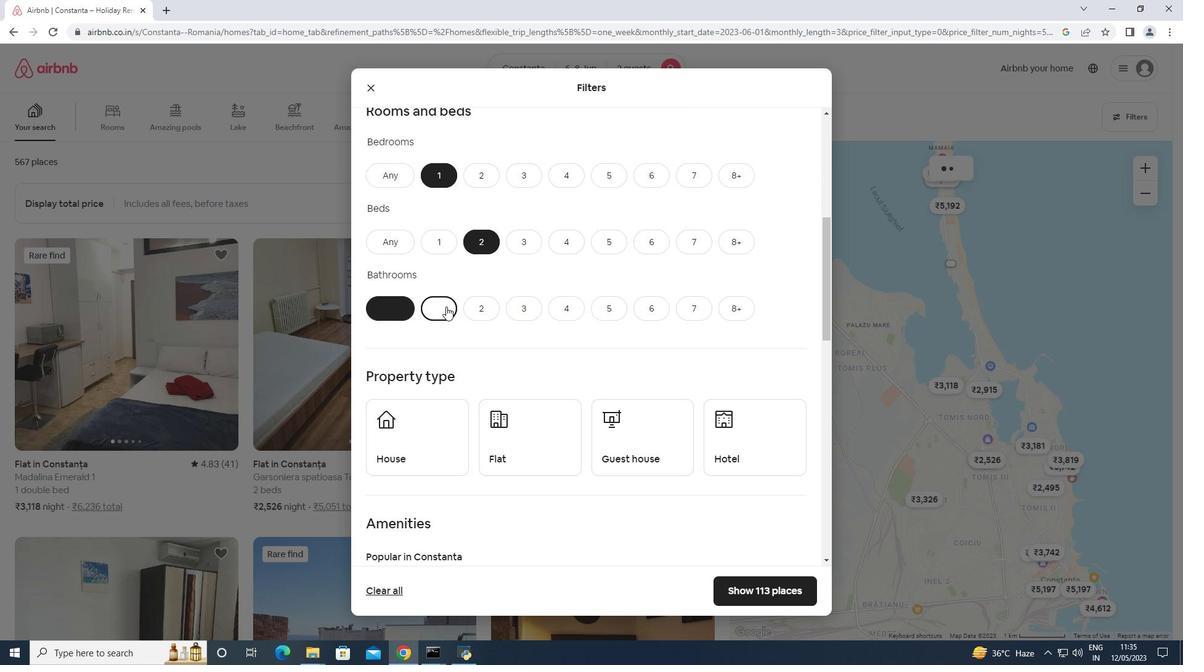 
Action: Mouse scrolled (446, 306) with delta (0, 0)
Screenshot: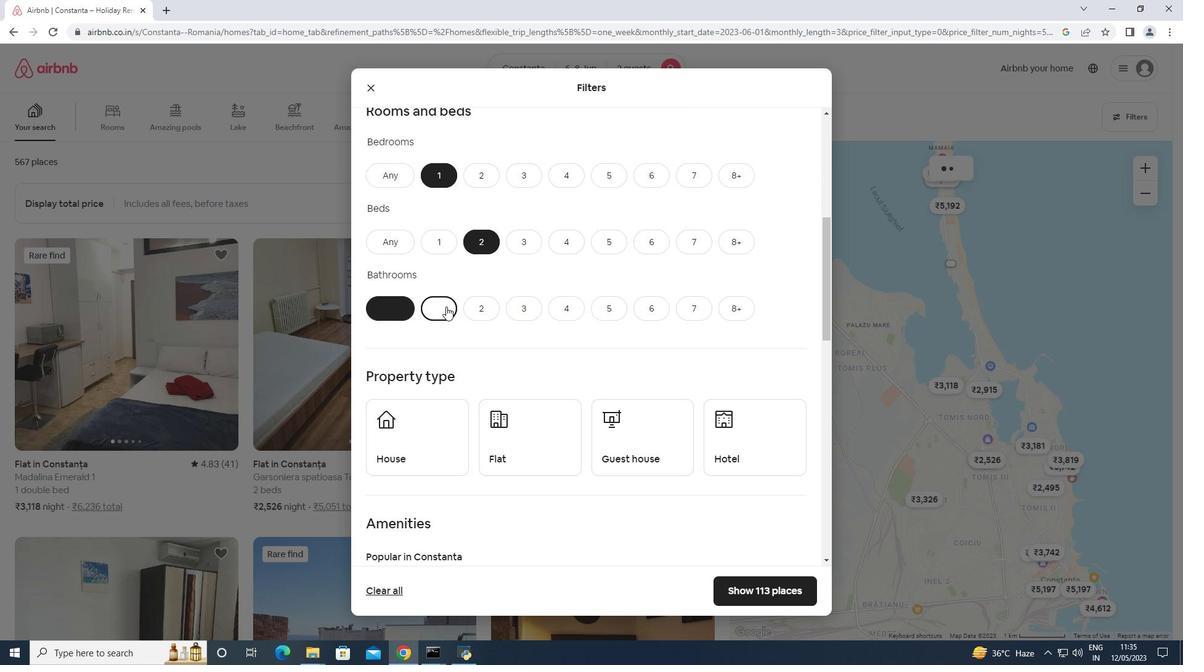 
Action: Mouse moved to (425, 217)
Screenshot: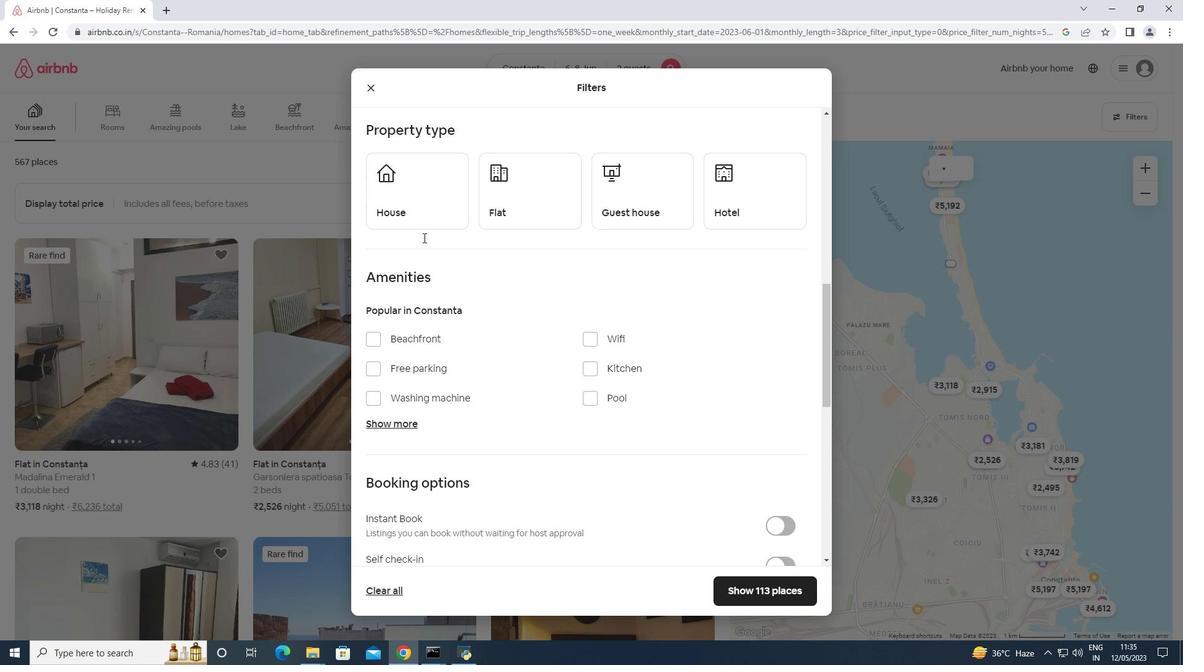 
Action: Mouse pressed left at (425, 217)
Screenshot: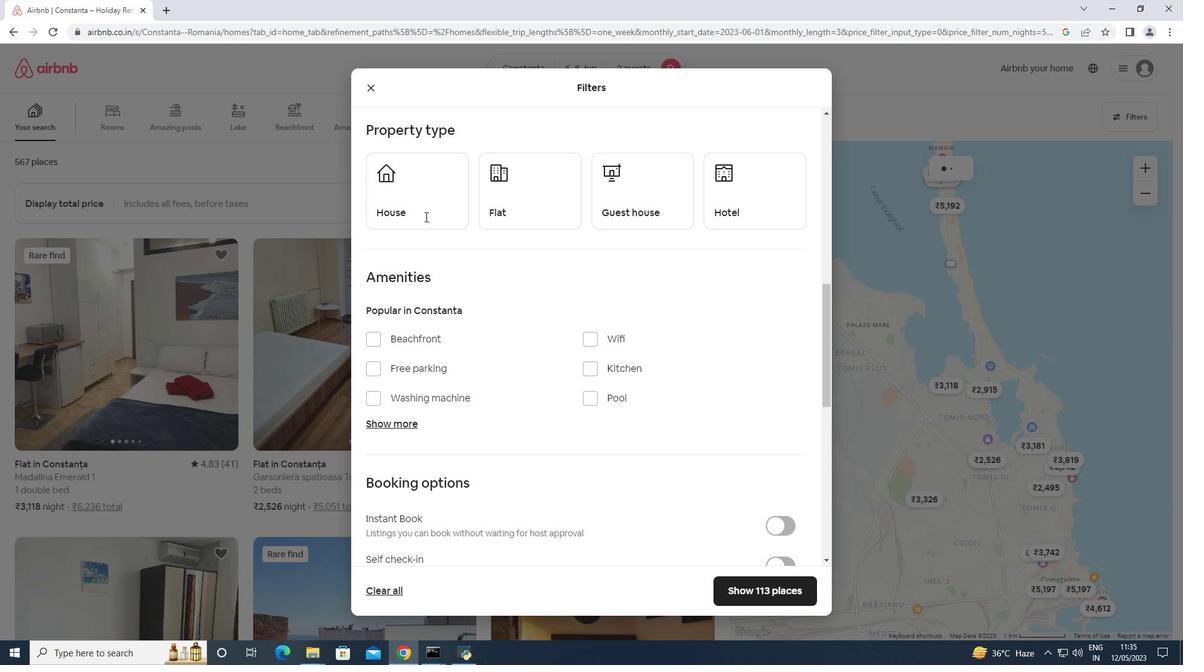 
Action: Mouse moved to (547, 213)
Screenshot: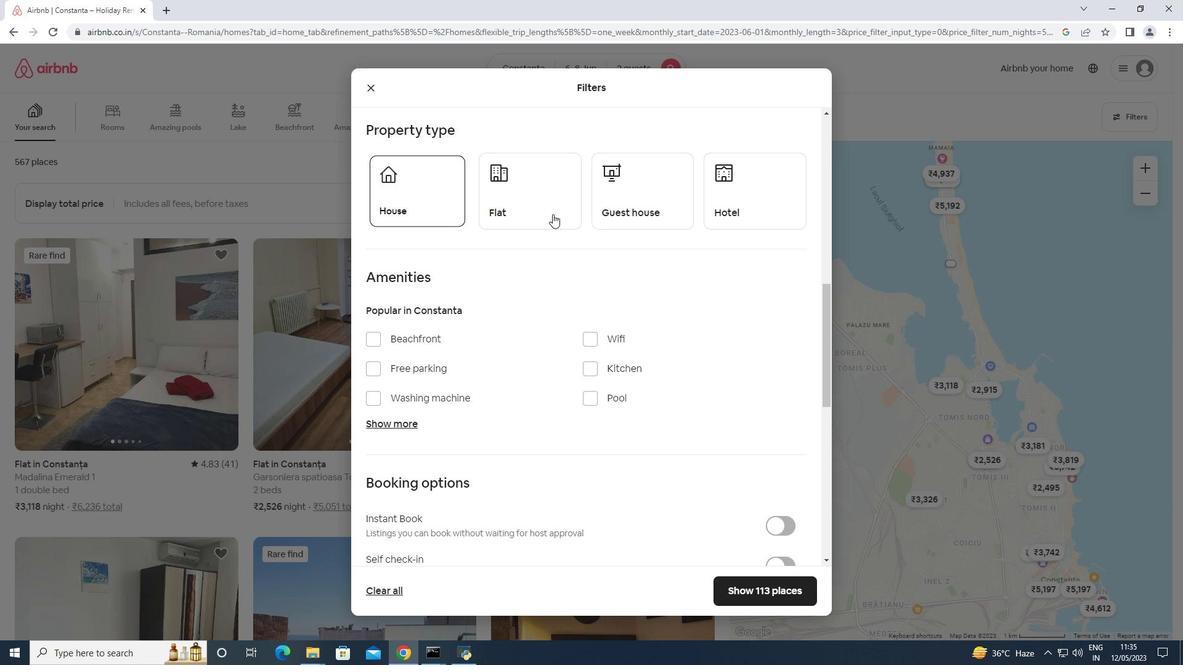 
Action: Mouse pressed left at (547, 213)
Screenshot: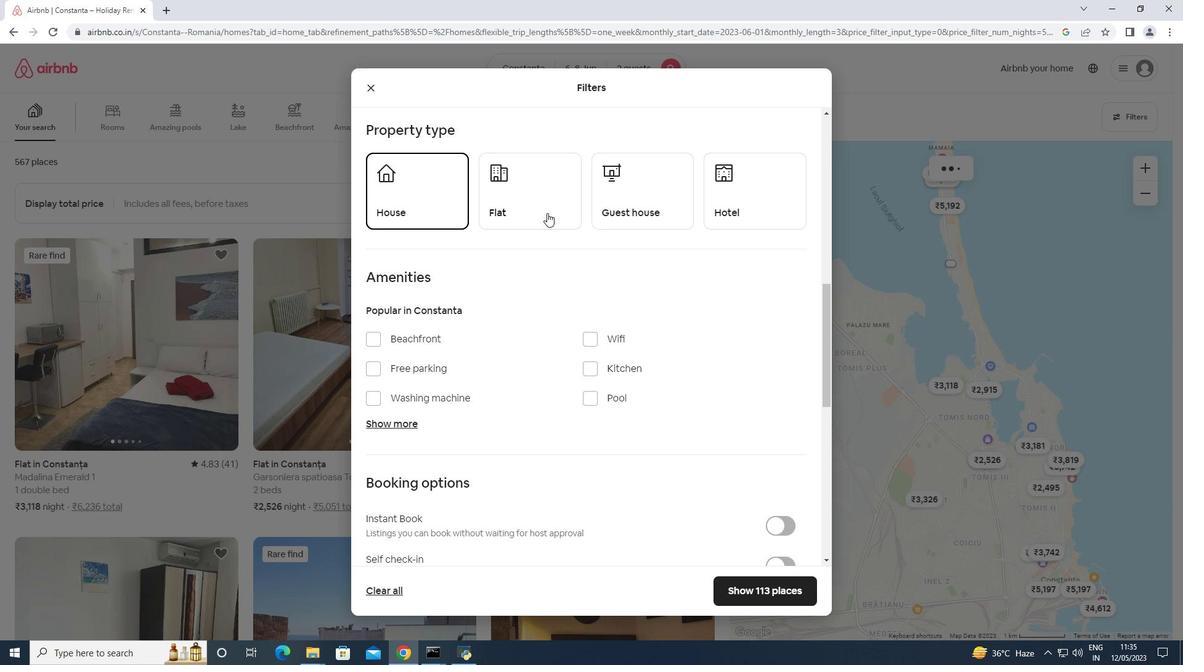 
Action: Mouse moved to (667, 205)
Screenshot: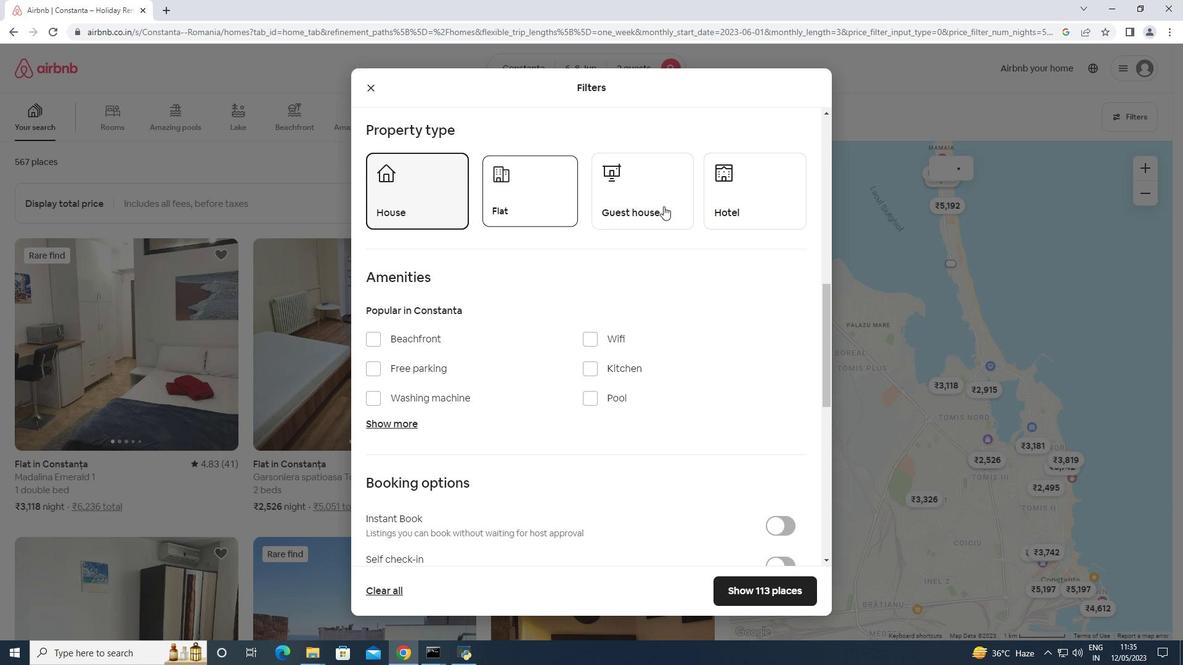 
Action: Mouse pressed left at (667, 205)
Screenshot: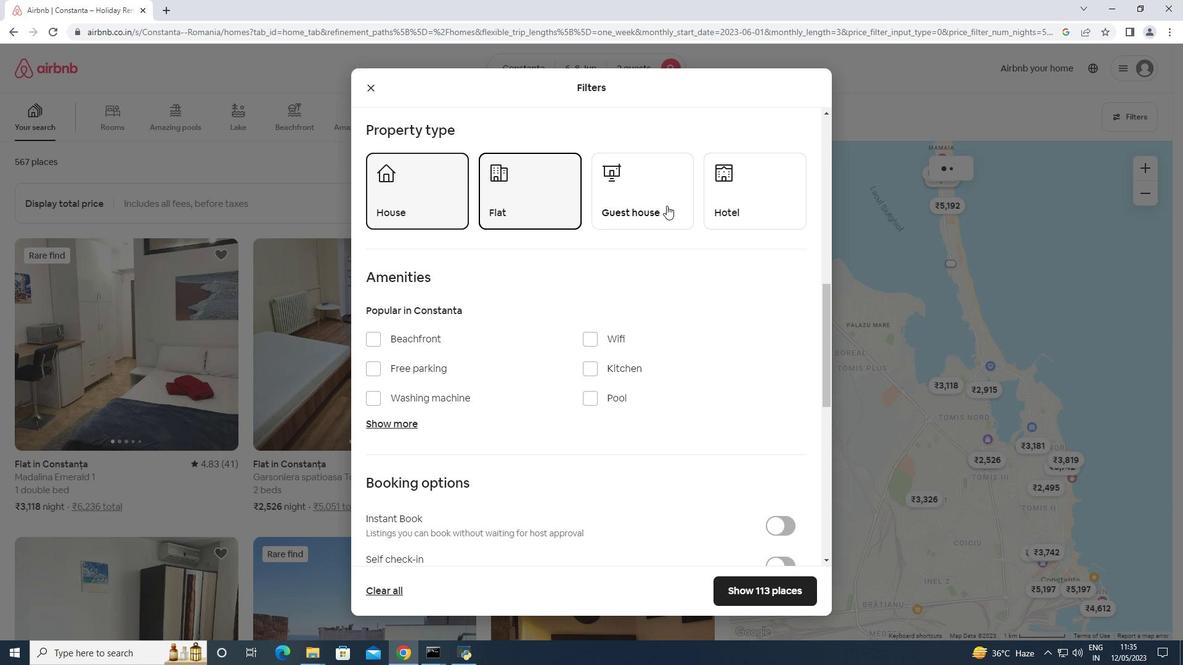 
Action: Mouse scrolled (667, 205) with delta (0, 0)
Screenshot: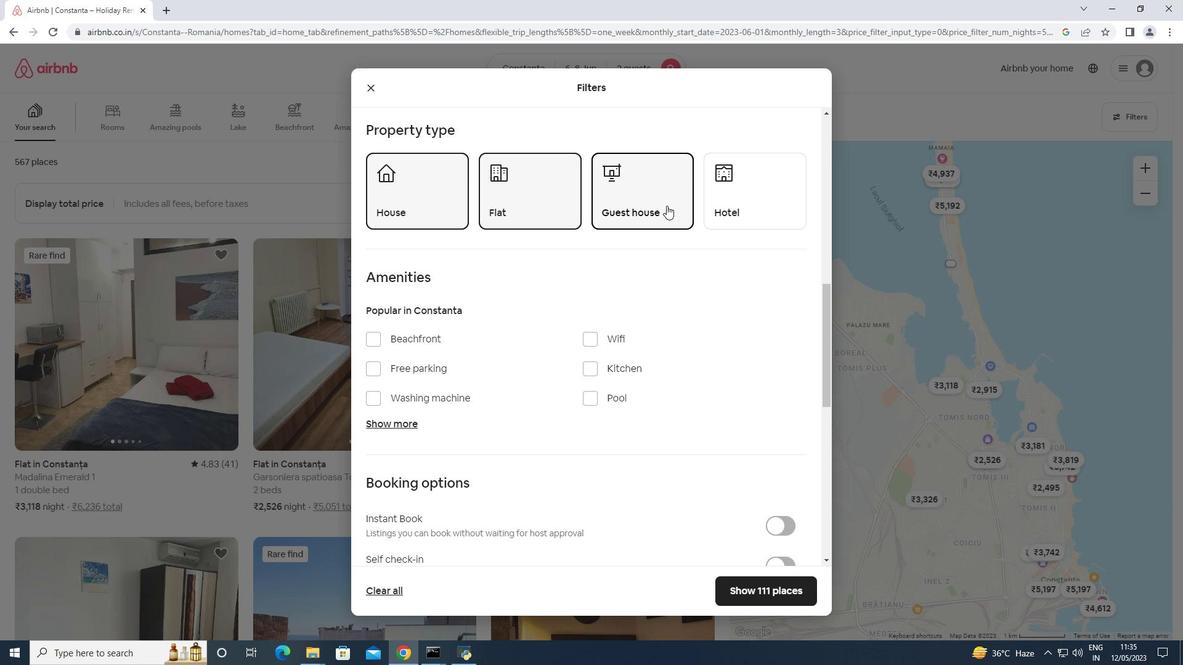 
Action: Mouse scrolled (667, 205) with delta (0, 0)
Screenshot: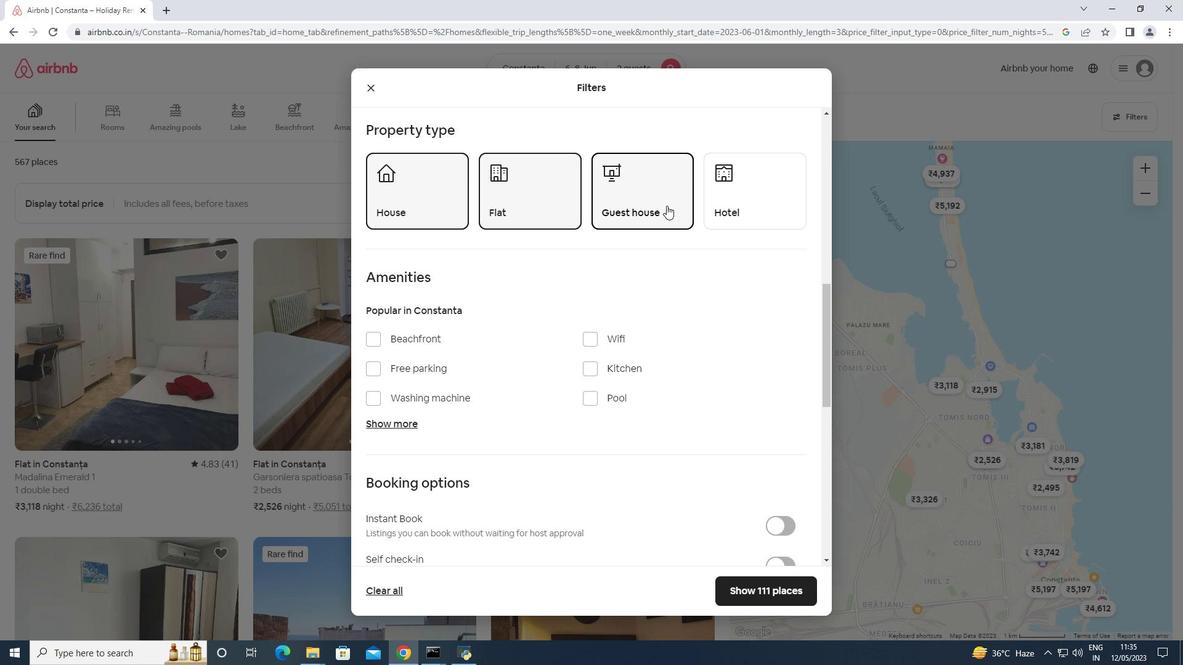 
Action: Mouse scrolled (667, 205) with delta (0, 0)
Screenshot: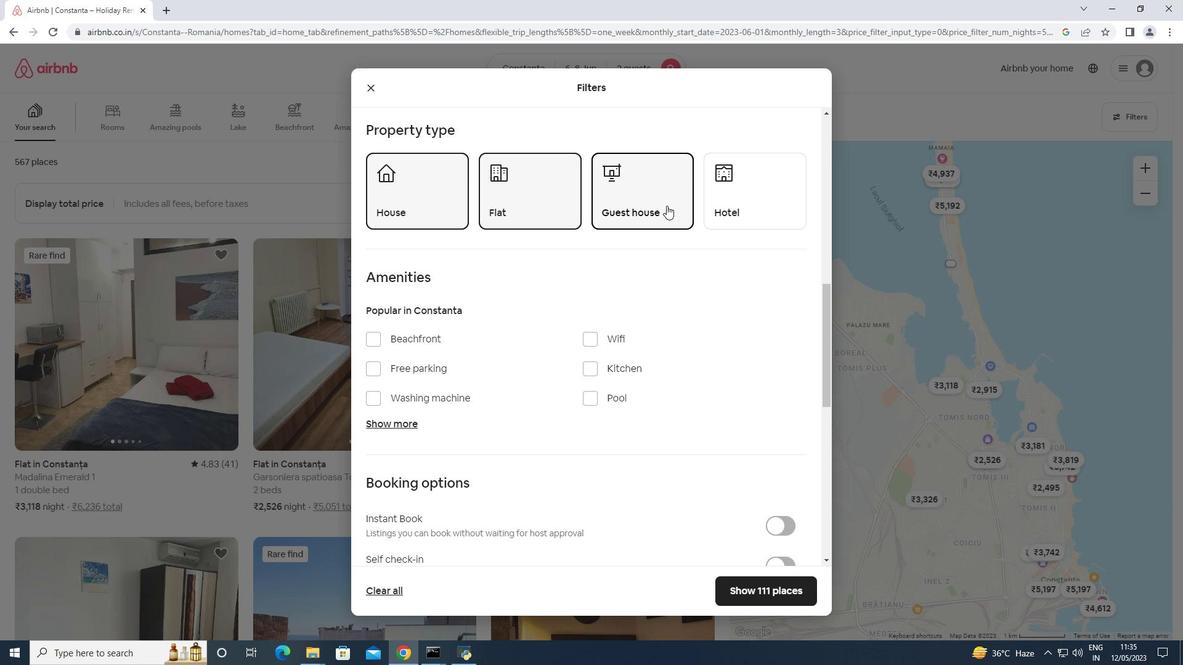 
Action: Mouse scrolled (667, 205) with delta (0, 0)
Screenshot: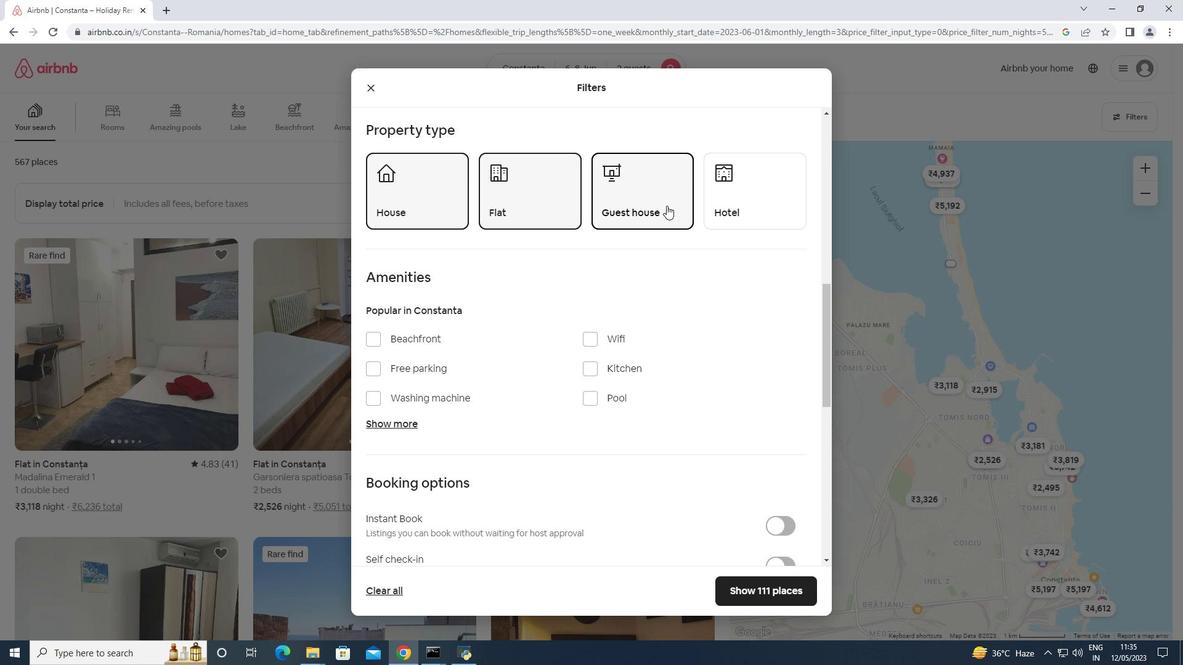 
Action: Mouse moved to (641, 241)
Screenshot: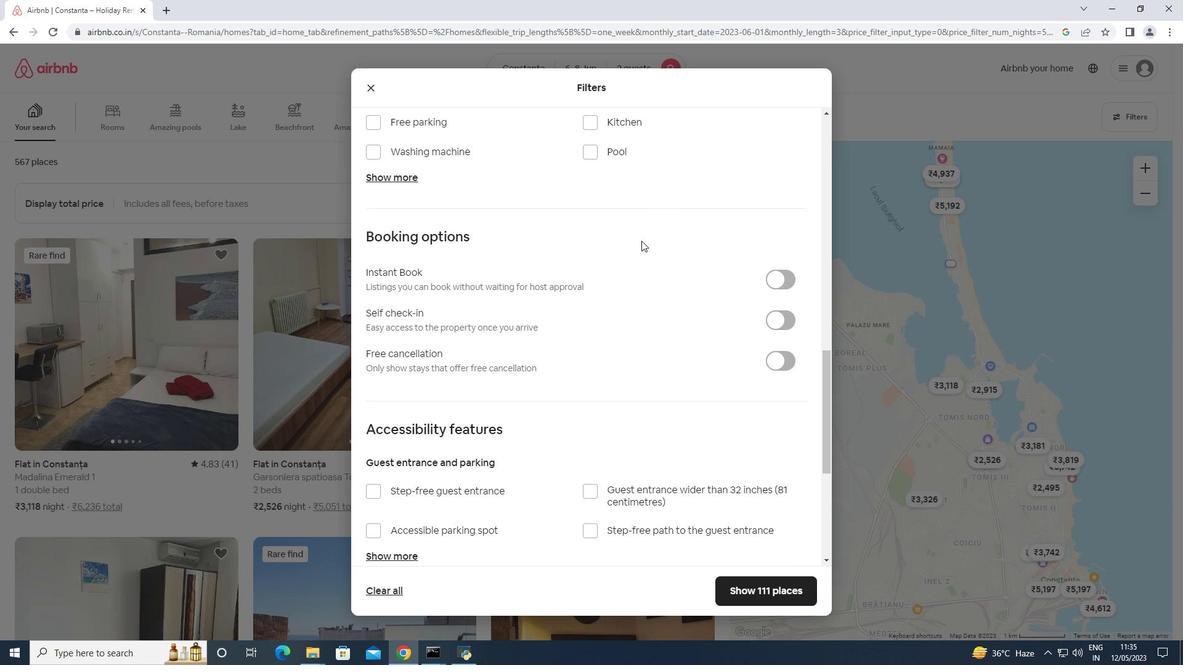 
Action: Mouse scrolled (641, 241) with delta (0, 0)
Screenshot: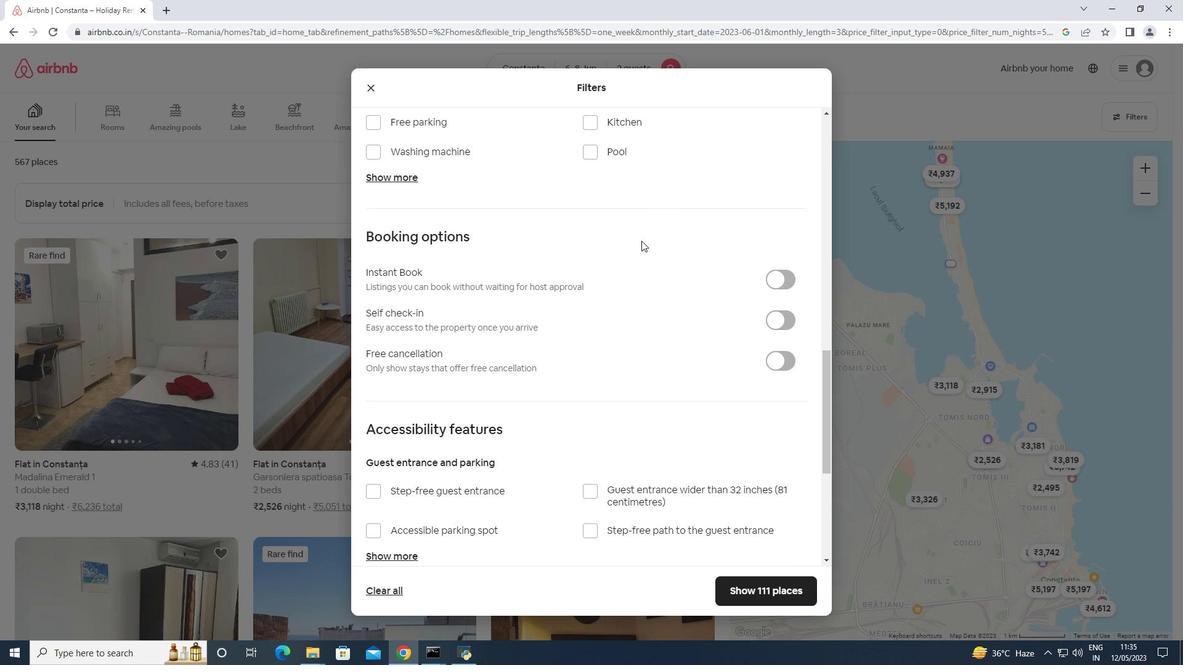 
Action: Mouse scrolled (641, 241) with delta (0, 0)
Screenshot: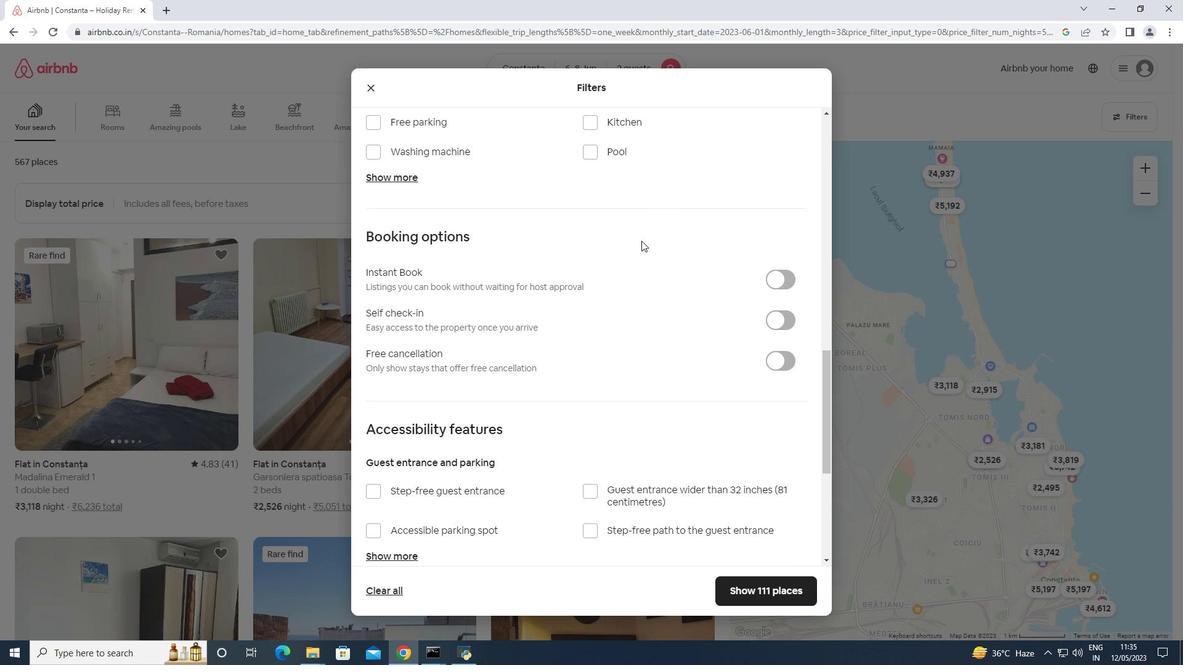 
Action: Mouse scrolled (641, 241) with delta (0, 0)
Screenshot: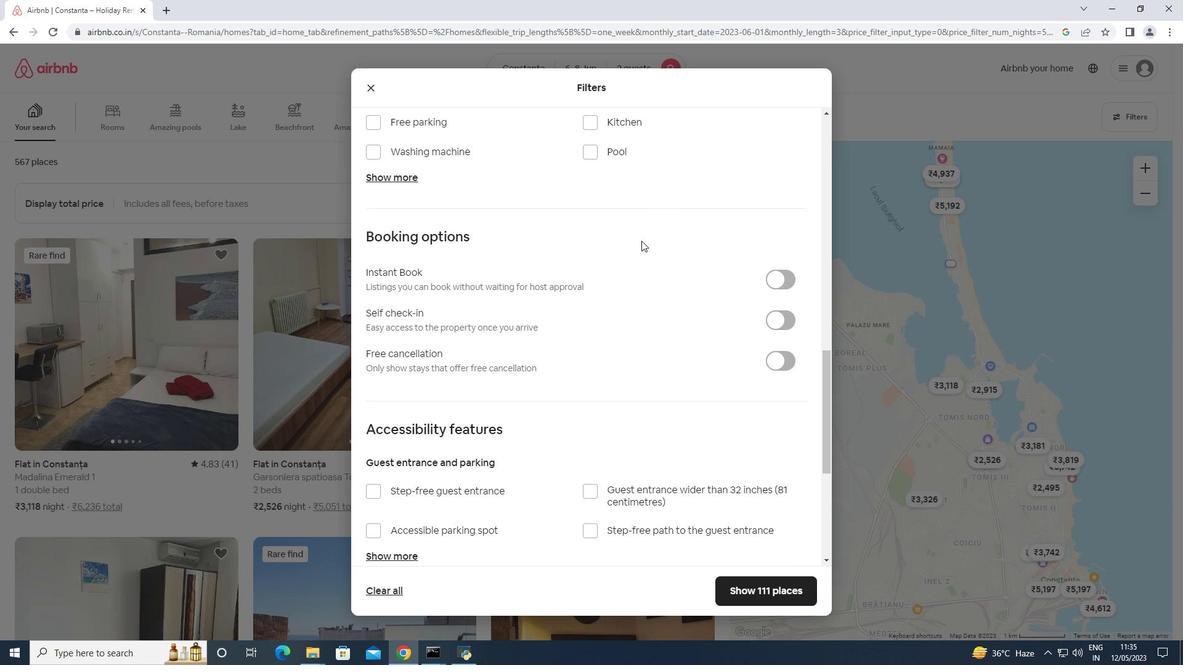 
Action: Mouse scrolled (641, 241) with delta (0, 0)
Screenshot: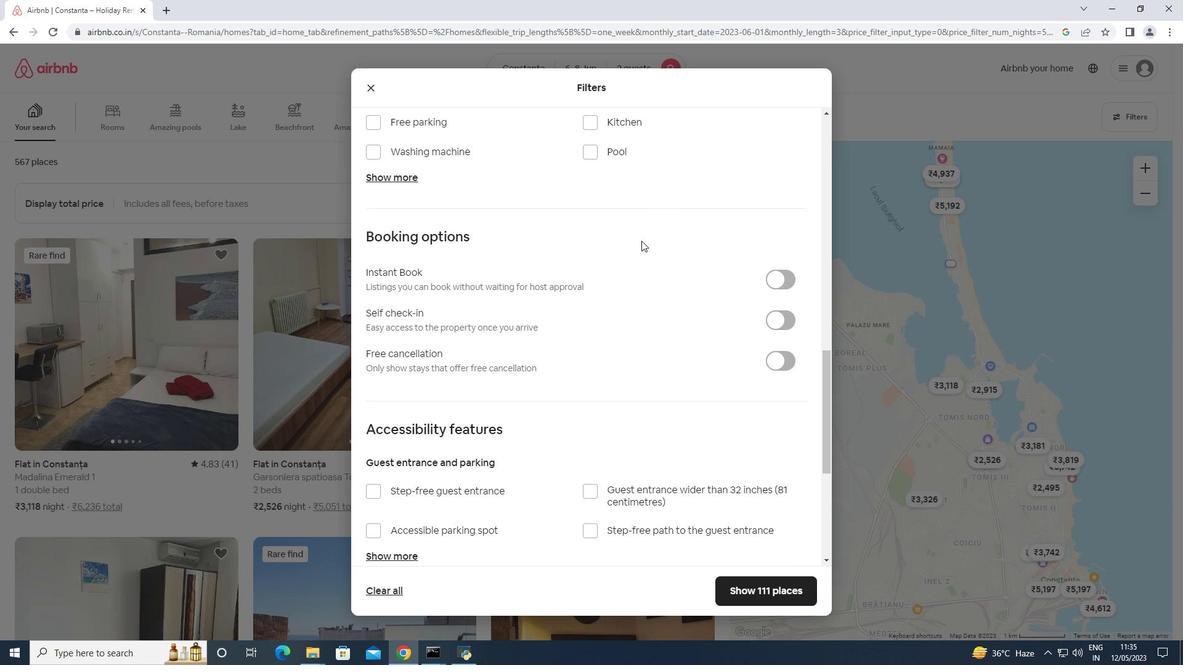 
Action: Mouse moved to (737, 187)
Screenshot: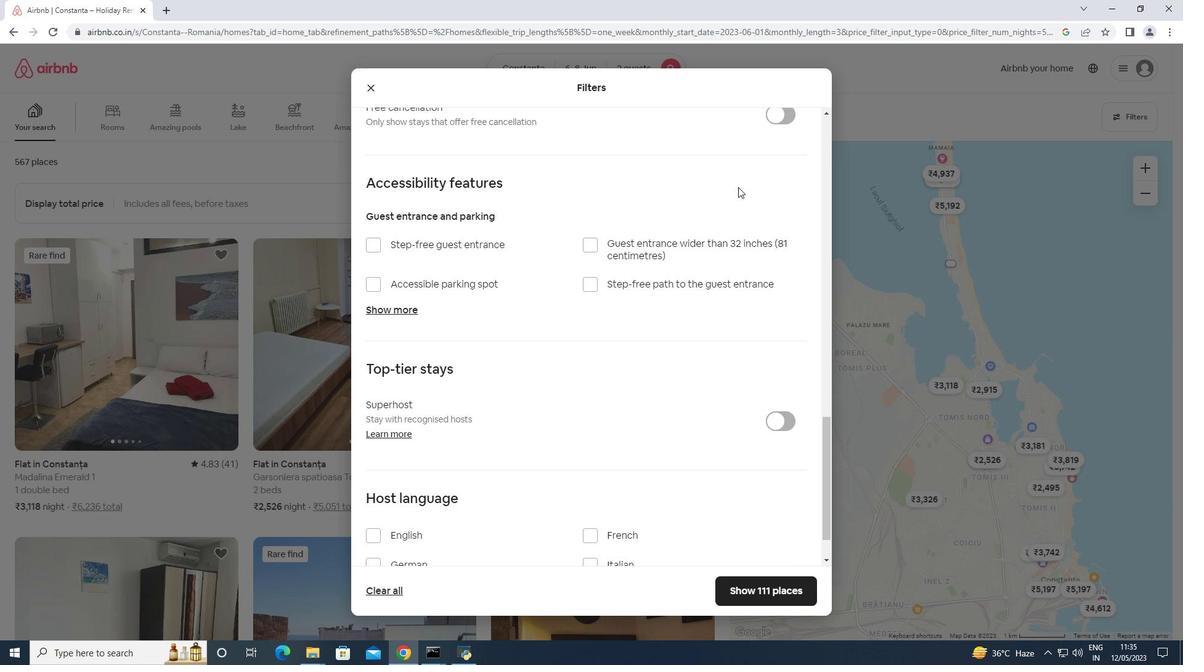 
Action: Mouse scrolled (737, 188) with delta (0, 0)
Screenshot: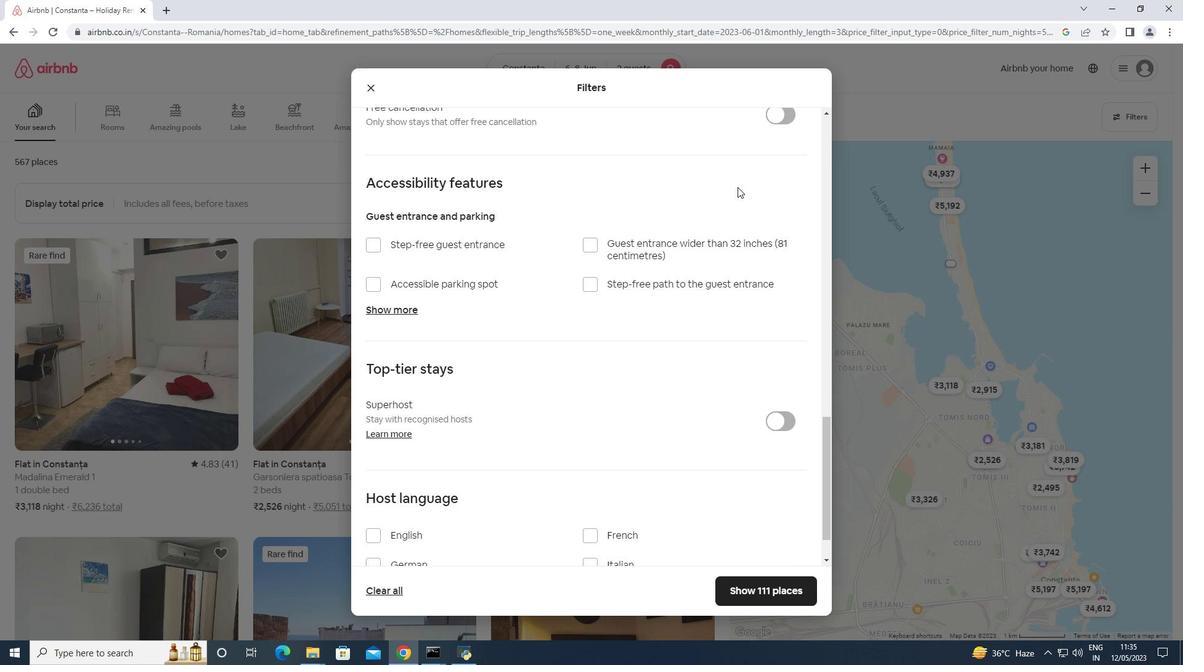 
Action: Mouse scrolled (737, 188) with delta (0, 0)
Screenshot: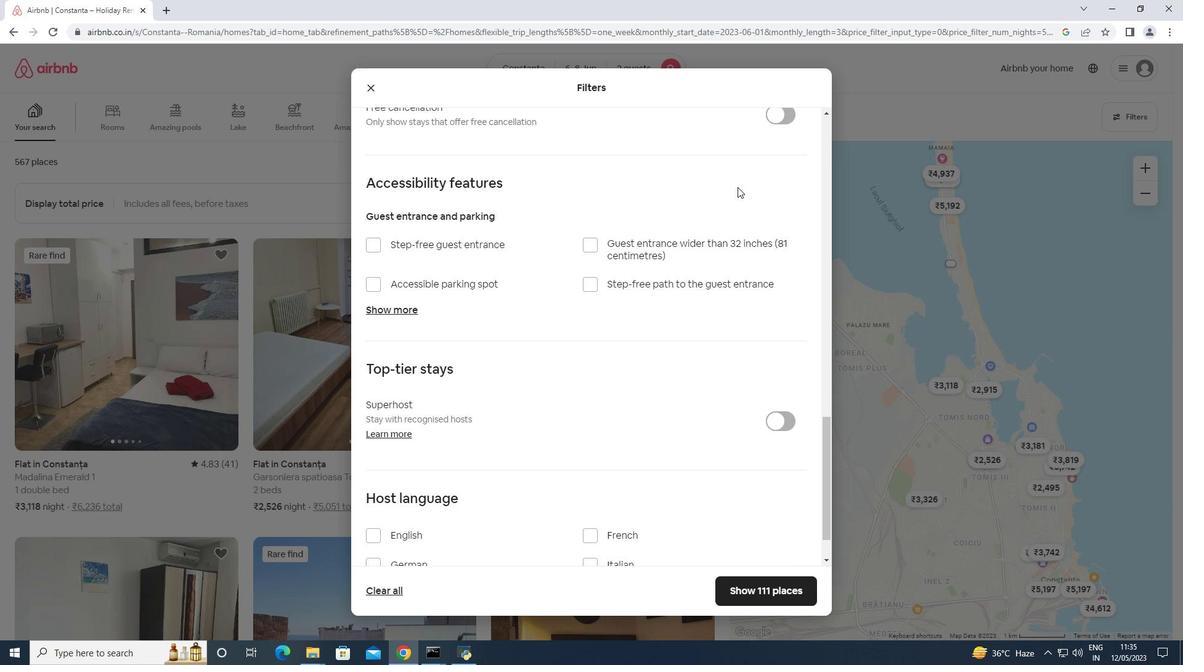 
Action: Mouse scrolled (737, 188) with delta (0, 0)
Screenshot: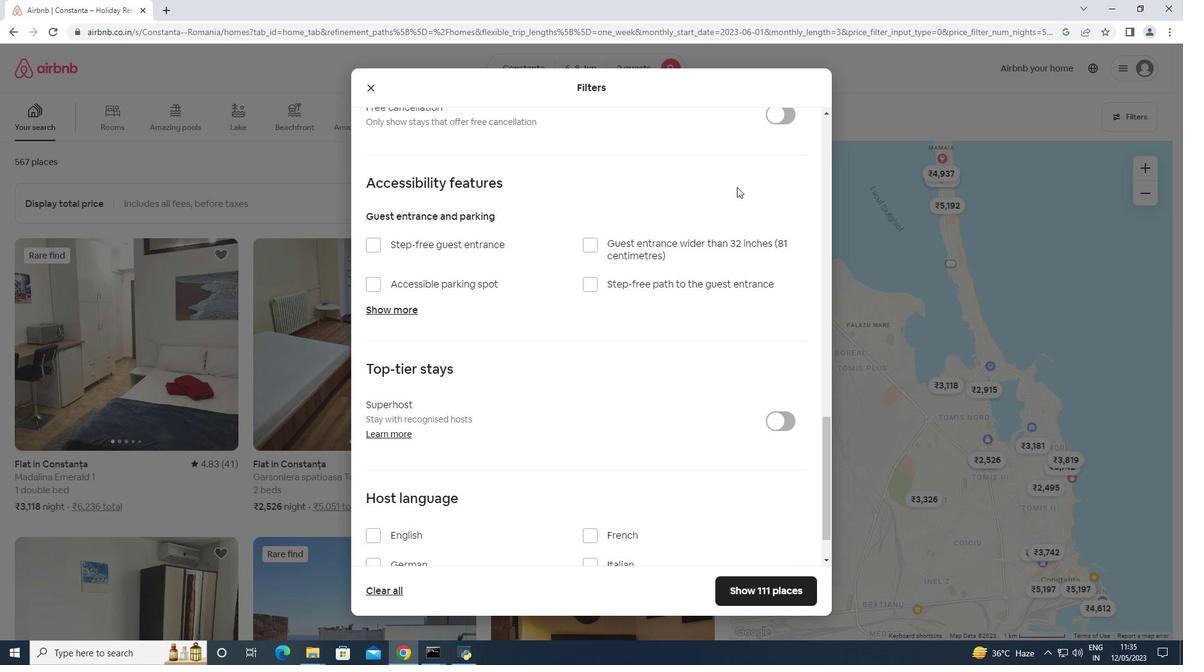 
Action: Mouse moved to (783, 252)
Screenshot: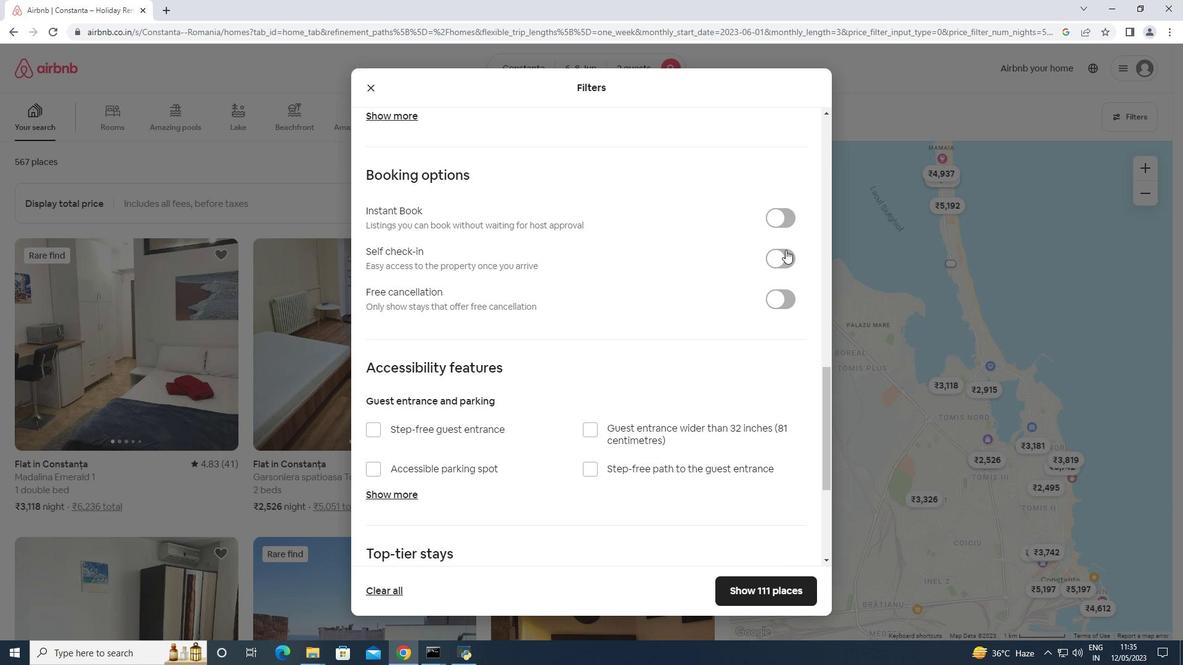 
Action: Mouse pressed left at (783, 252)
Screenshot: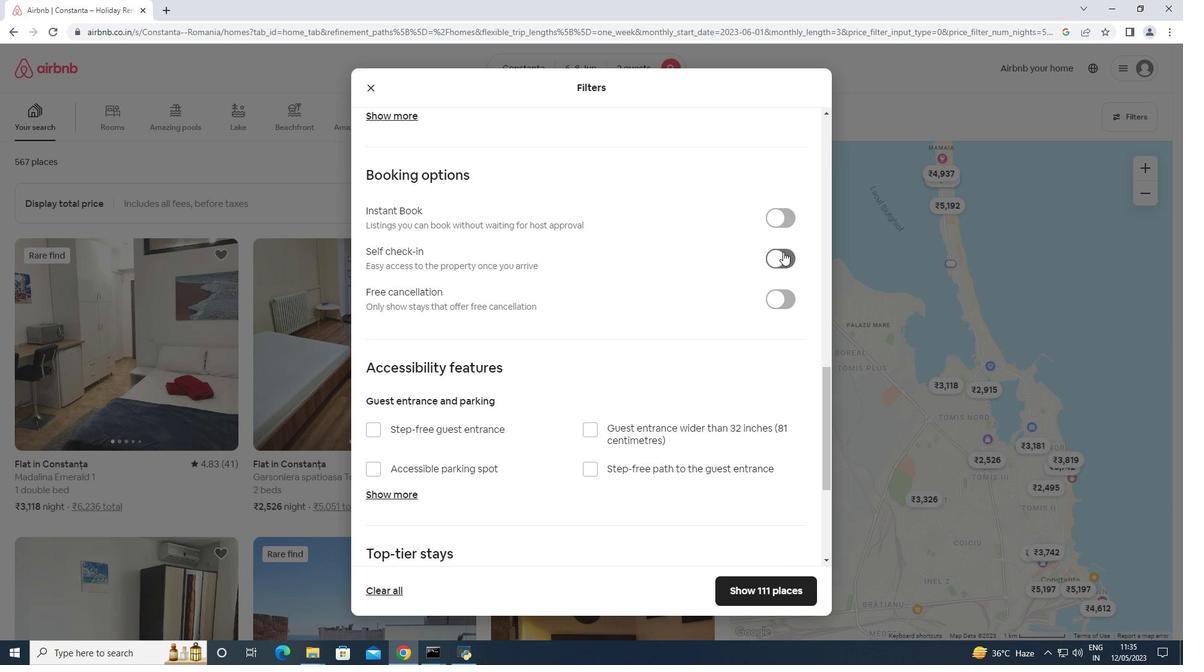 
Action: Mouse moved to (781, 252)
Screenshot: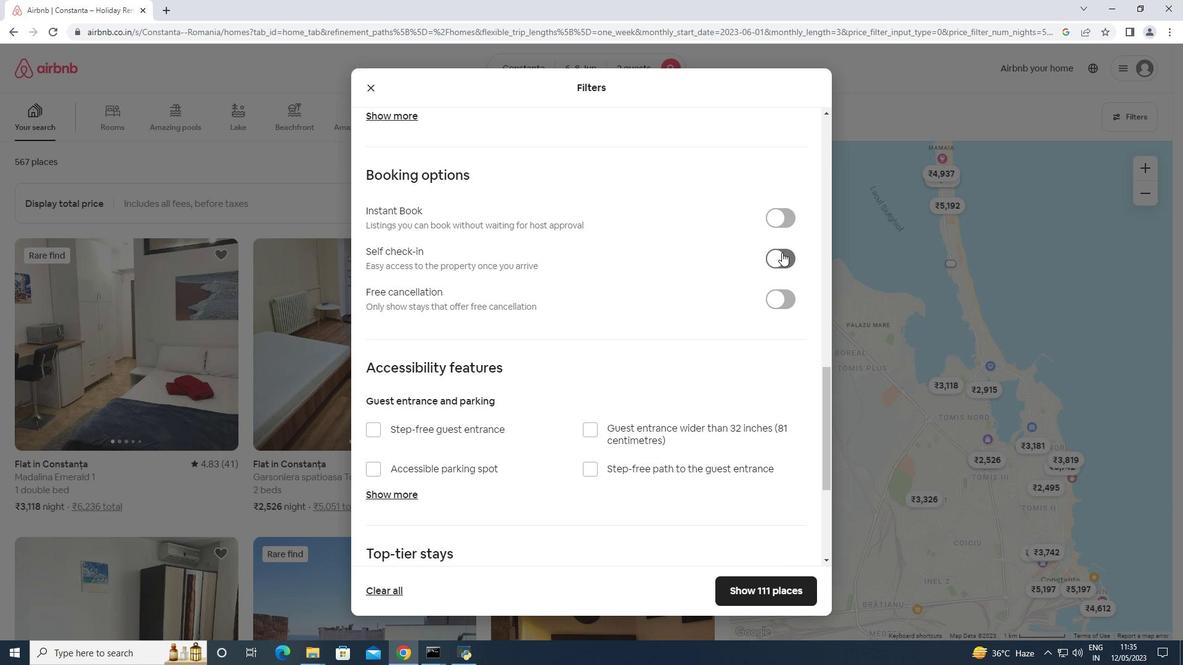 
Action: Mouse scrolled (781, 252) with delta (0, 0)
Screenshot: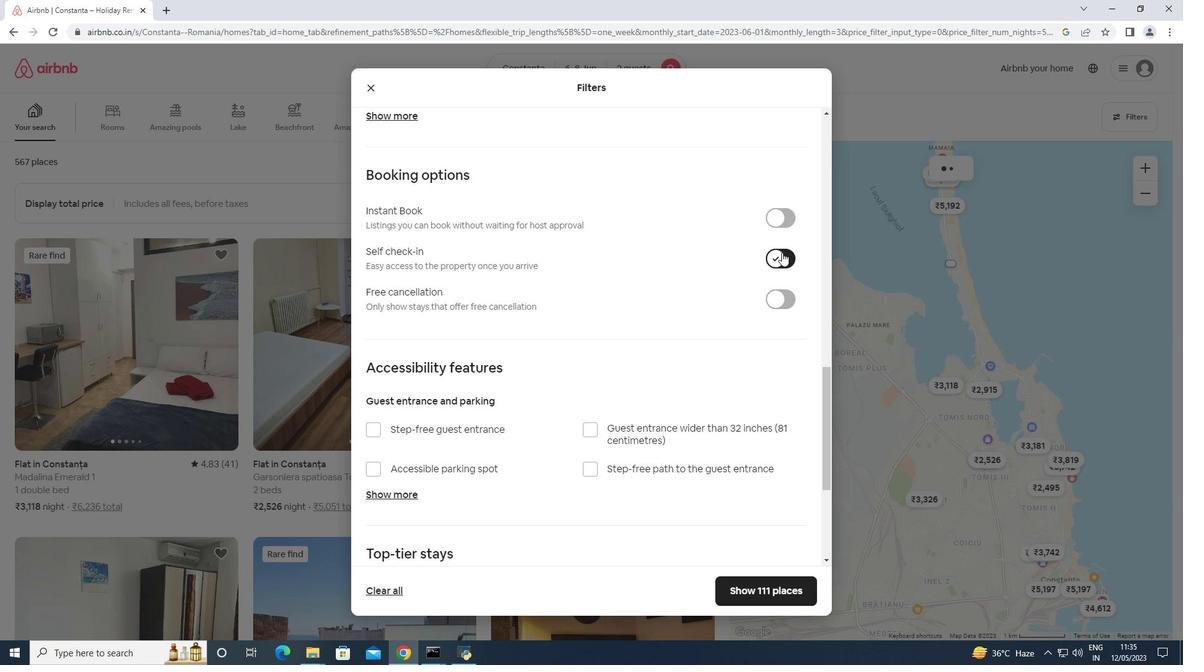 
Action: Mouse scrolled (781, 252) with delta (0, 0)
Screenshot: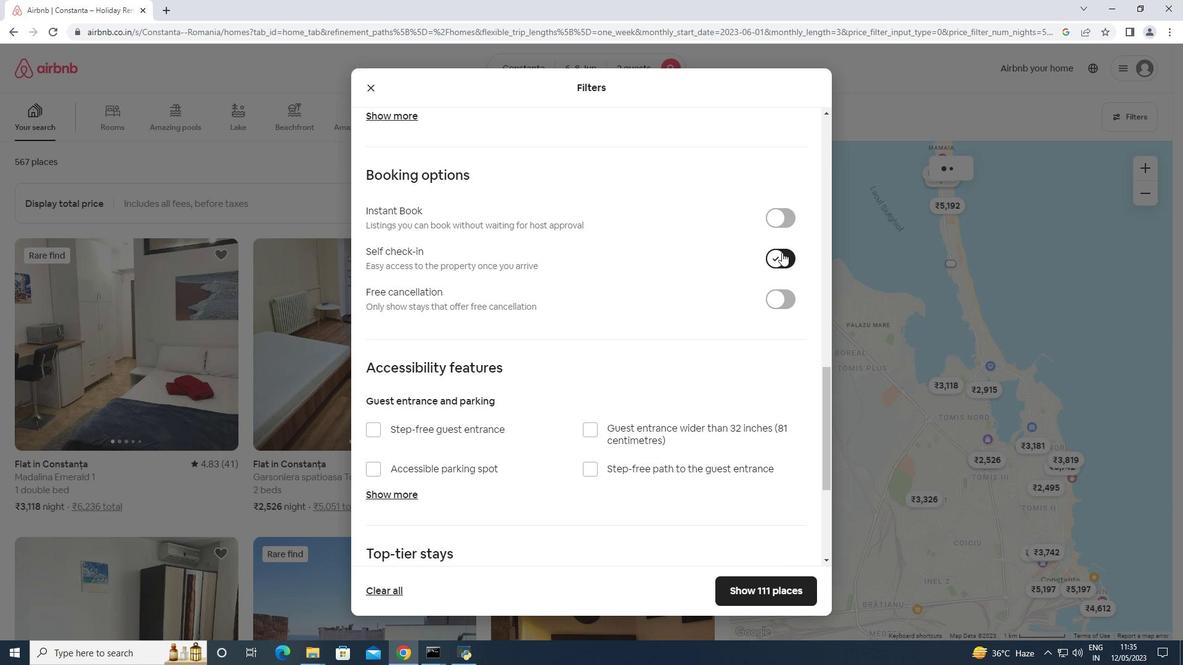 
Action: Mouse scrolled (781, 252) with delta (0, 0)
Screenshot: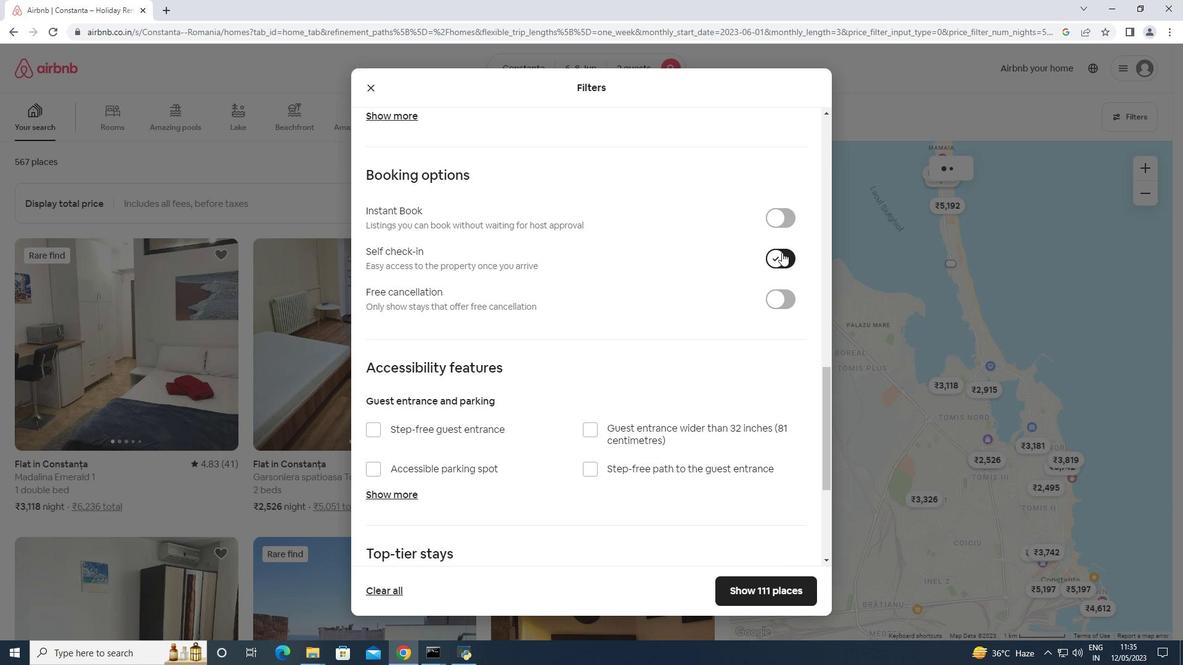 
Action: Mouse scrolled (781, 252) with delta (0, 0)
Screenshot: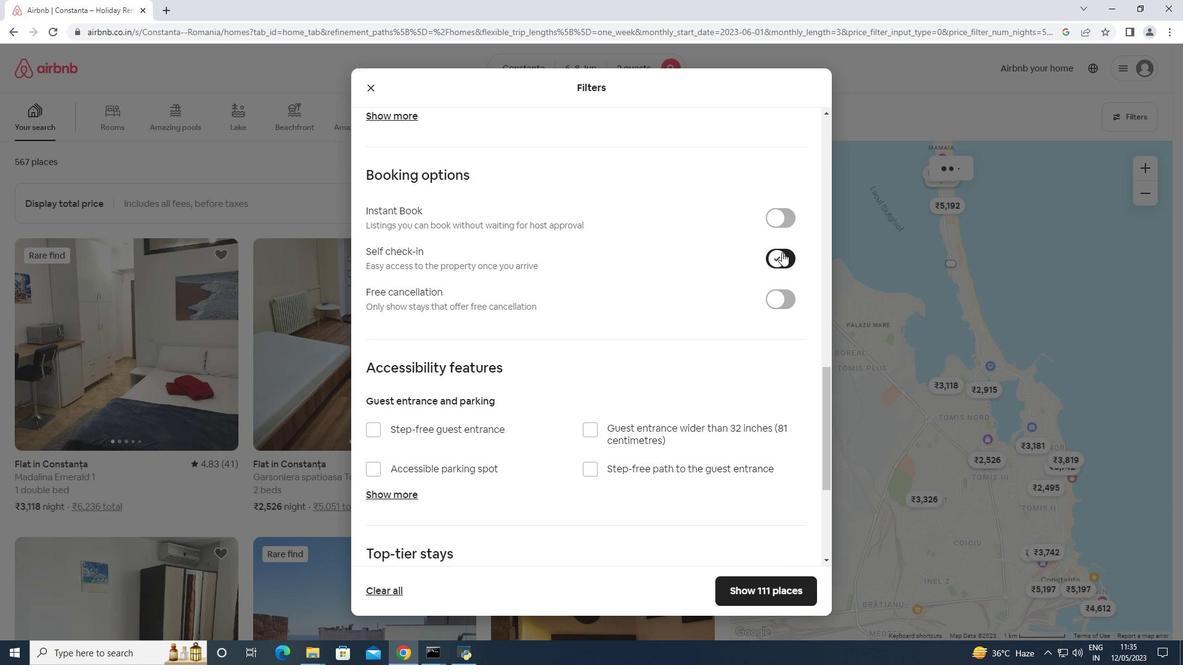 
Action: Mouse scrolled (781, 252) with delta (0, 0)
Screenshot: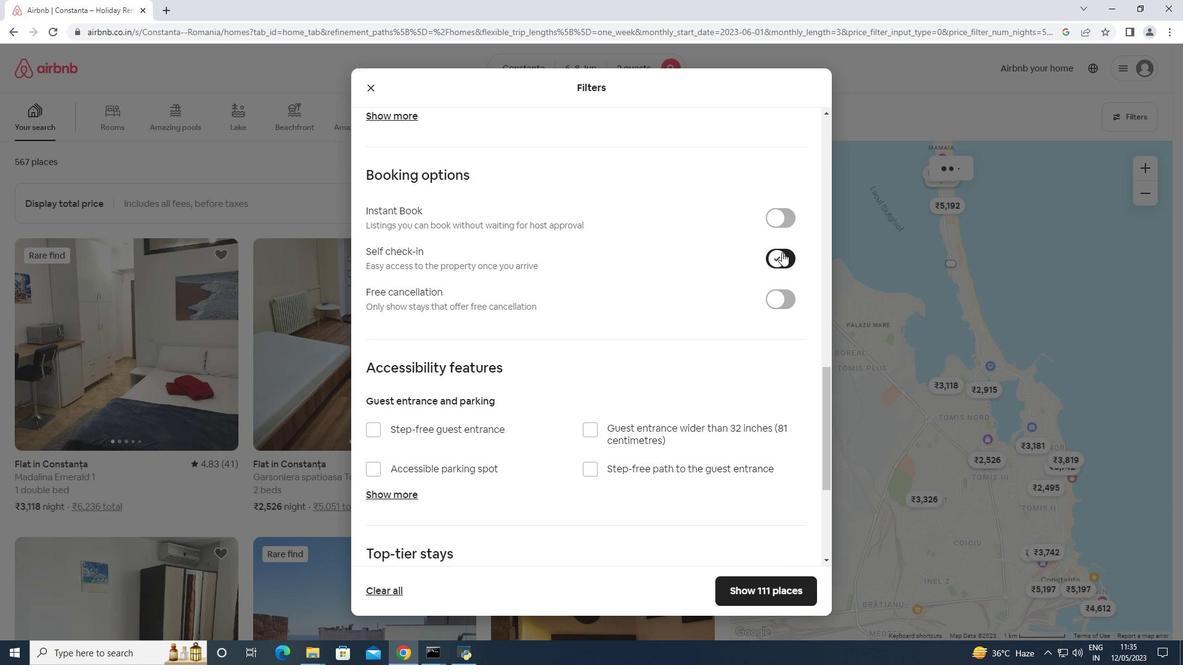 
Action: Mouse scrolled (781, 252) with delta (0, 0)
Screenshot: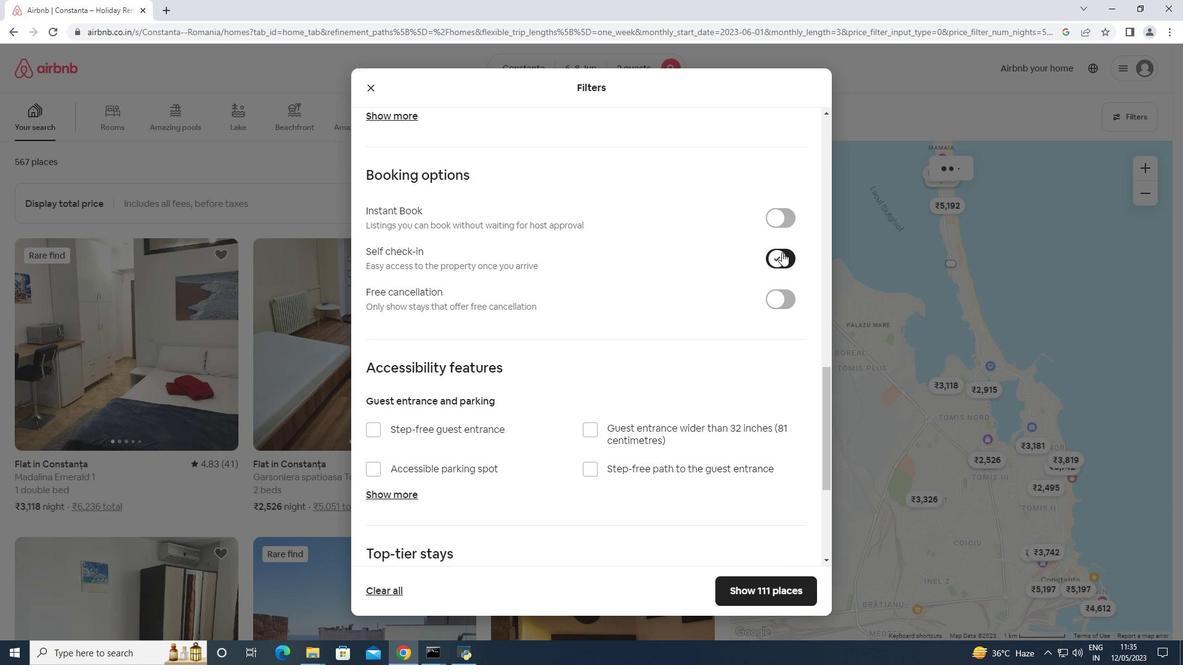 
Action: Mouse scrolled (781, 252) with delta (0, 0)
Screenshot: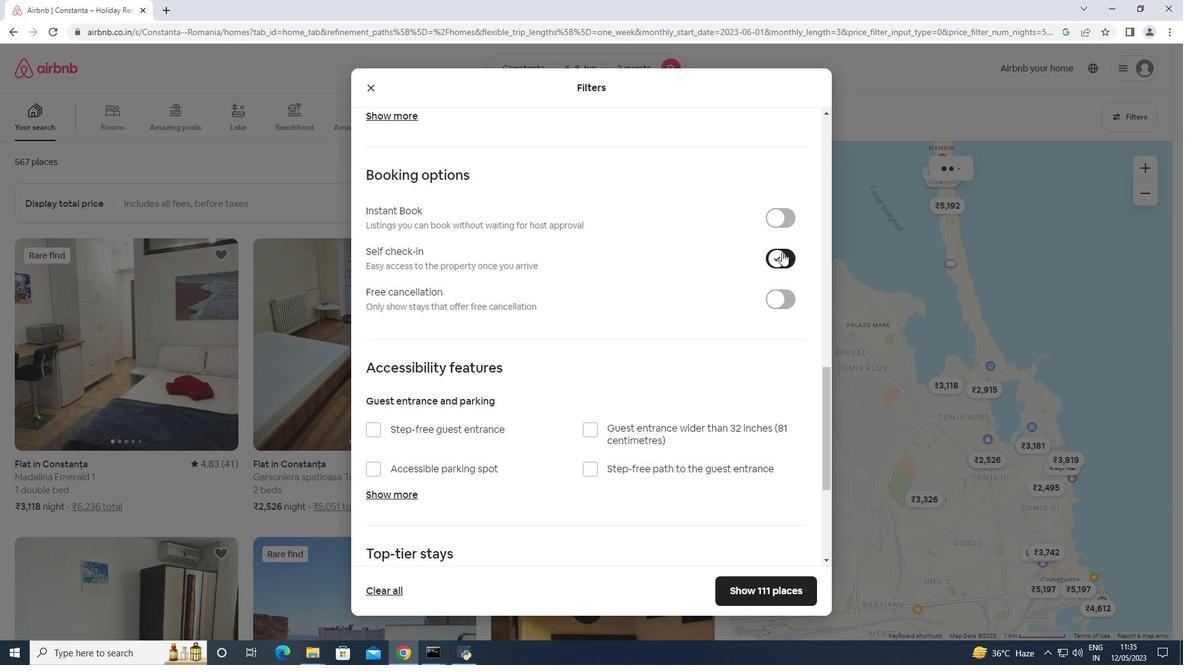 
Action: Mouse moved to (479, 479)
Screenshot: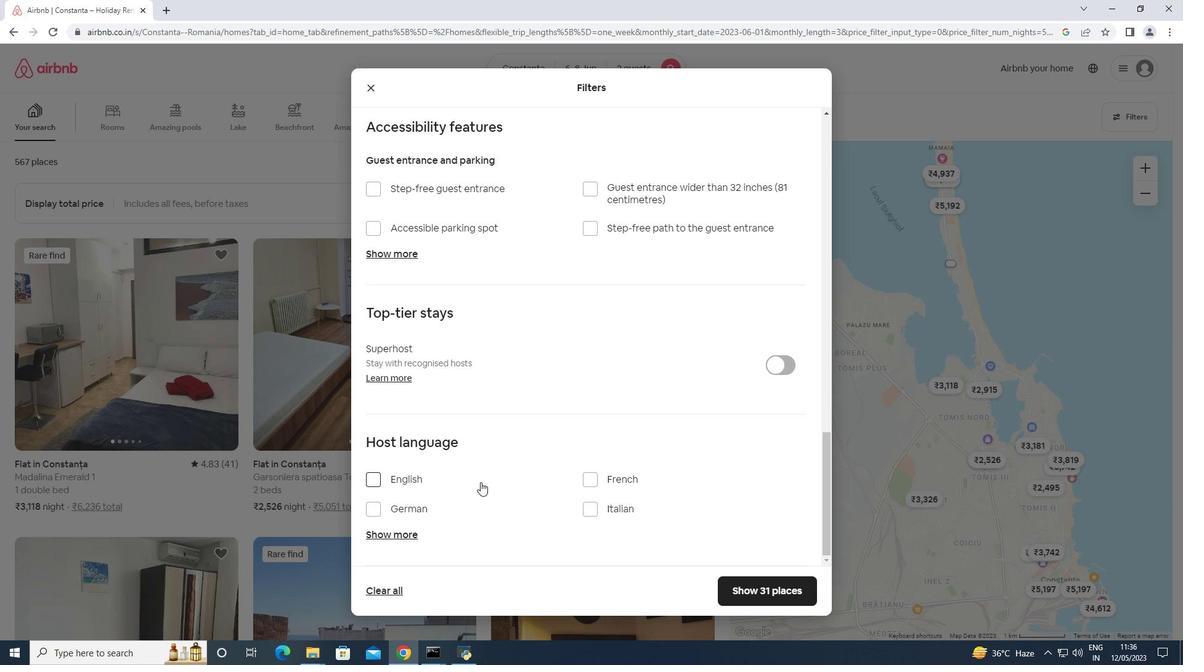 
Action: Mouse pressed left at (479, 479)
Screenshot: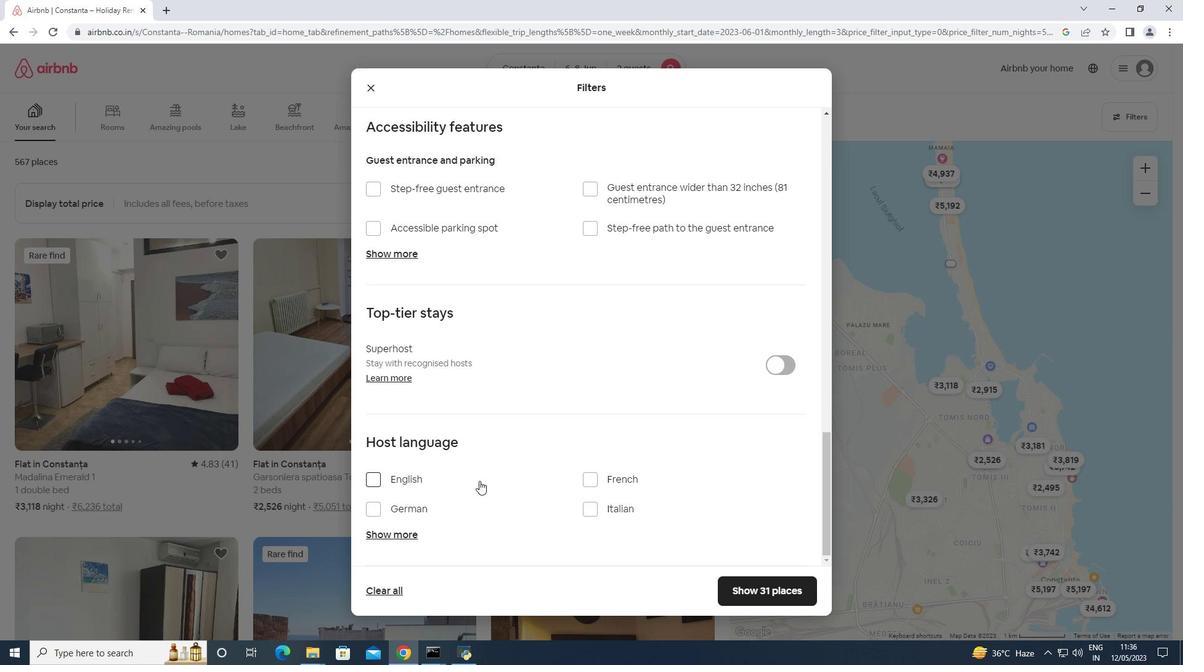 
Action: Mouse moved to (733, 585)
Screenshot: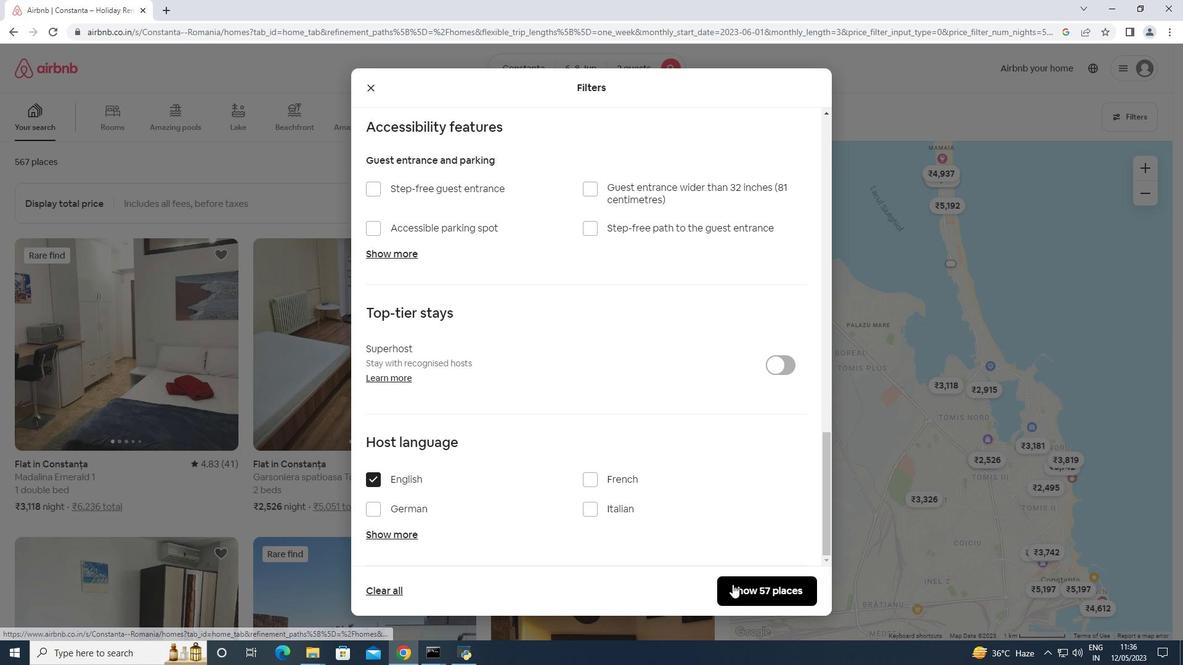 
Action: Mouse pressed left at (733, 585)
Screenshot: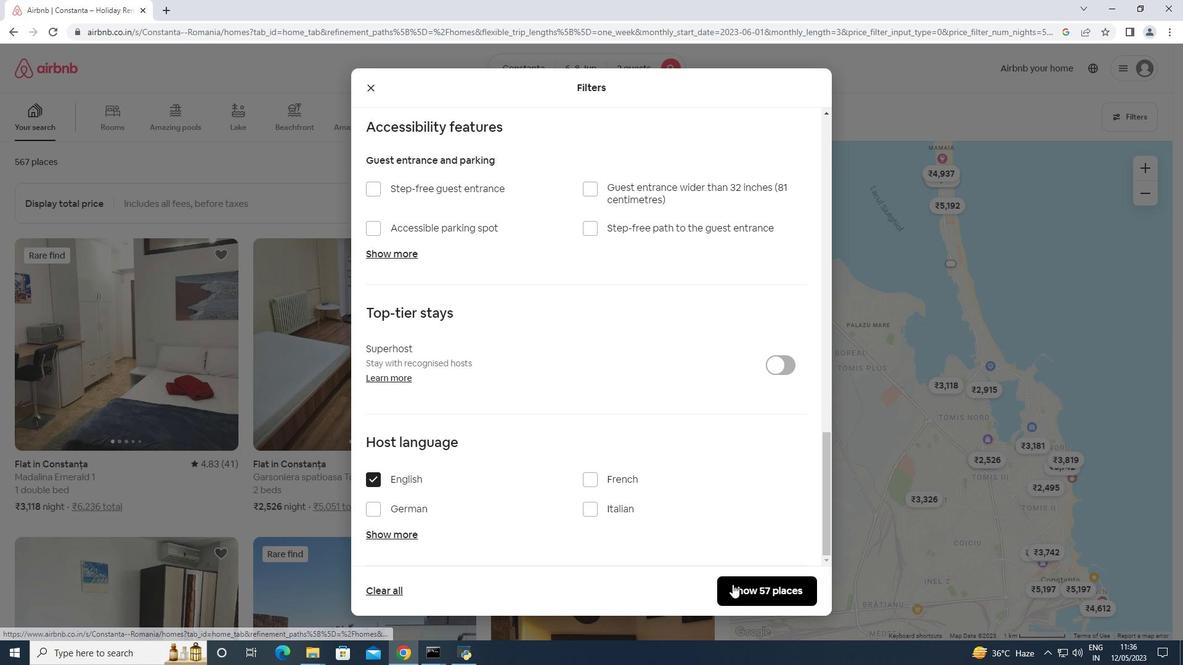 
Action: Mouse moved to (726, 575)
Screenshot: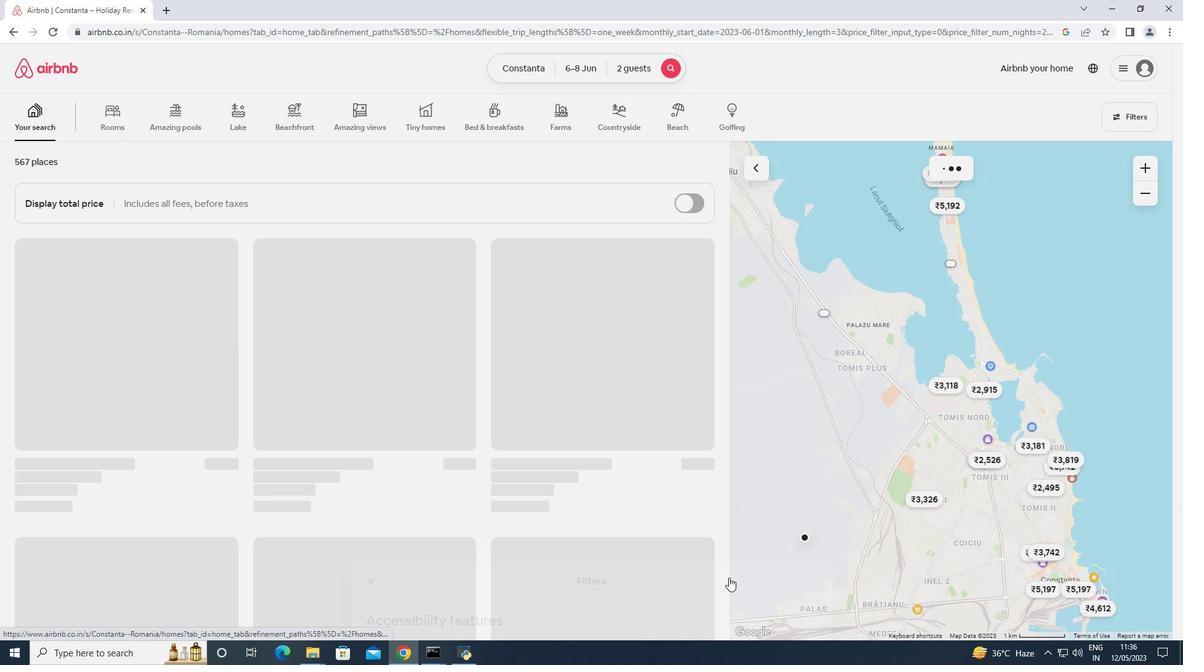 
